 Task: Find a guest house in Ceres, South Africa, for 2 adults from 1st to 9th July, with a price range of ₹8000 to ₹15000, 1 bedroom, 1 bed, 1 bathroom, a washing machine, self check-in, and English-speaking host.
Action: Mouse pressed left at (425, 101)
Screenshot: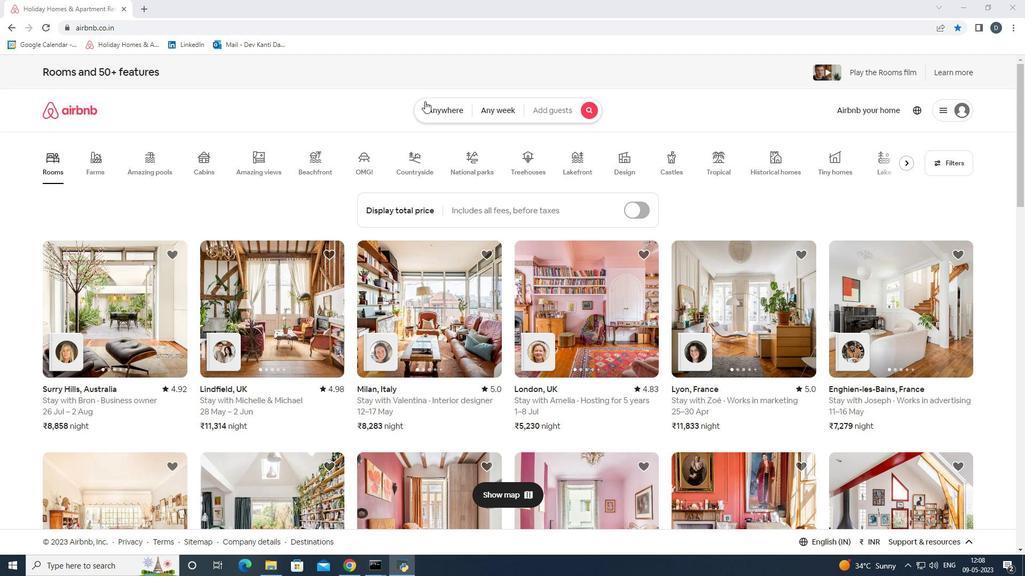 
Action: Mouse moved to (376, 153)
Screenshot: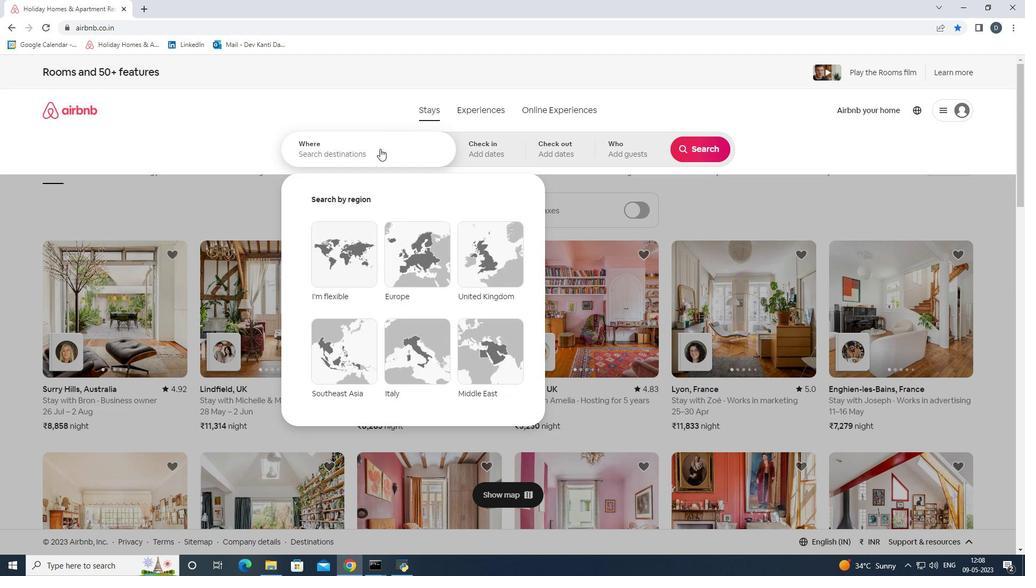 
Action: Mouse pressed left at (376, 153)
Screenshot: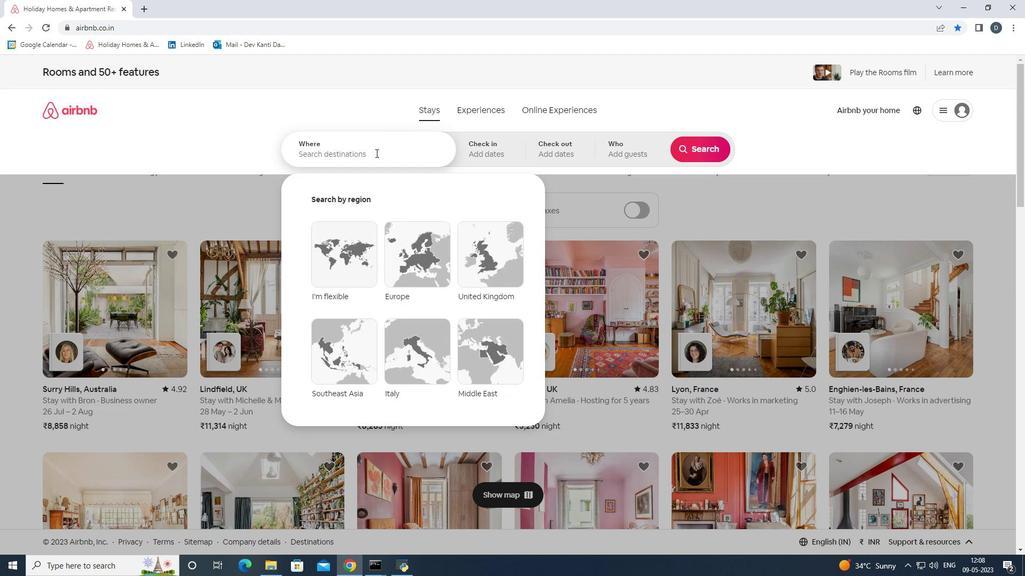 
Action: Key pressed <Key.shift><Key.shift><Key.shift><Key.shift><Key.shift>Ceres,<Key.space><Key.shift><Key.shift><Key.shift><Key.shift><Key.shift><Key.shift><Key.shift>South<Key.space><Key.shift><Key.shift><Key.shift><Key.shift><Key.shift><Key.shift><Key.shift><Key.shift>Africa<Key.enter>
Screenshot: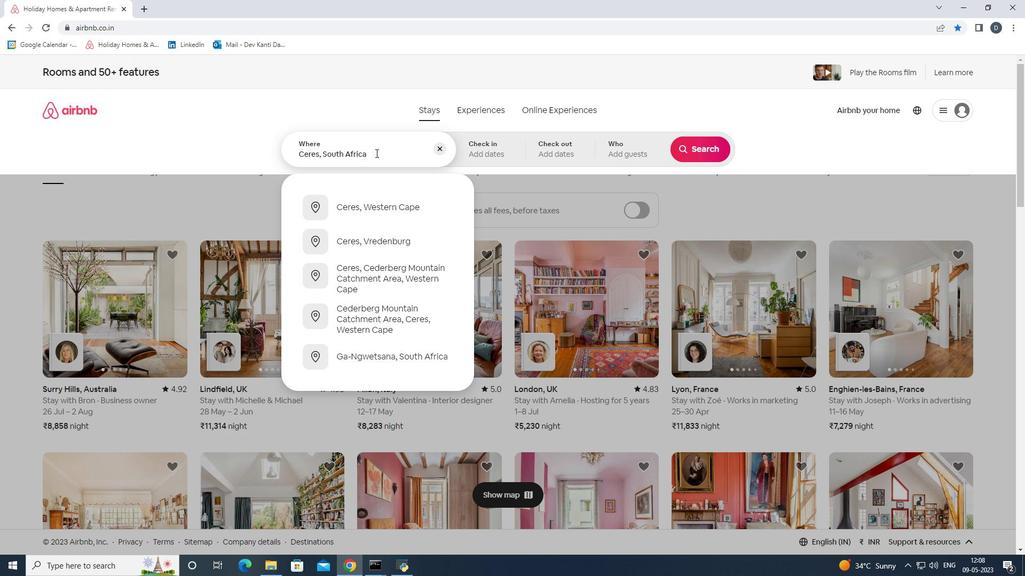 
Action: Mouse moved to (695, 235)
Screenshot: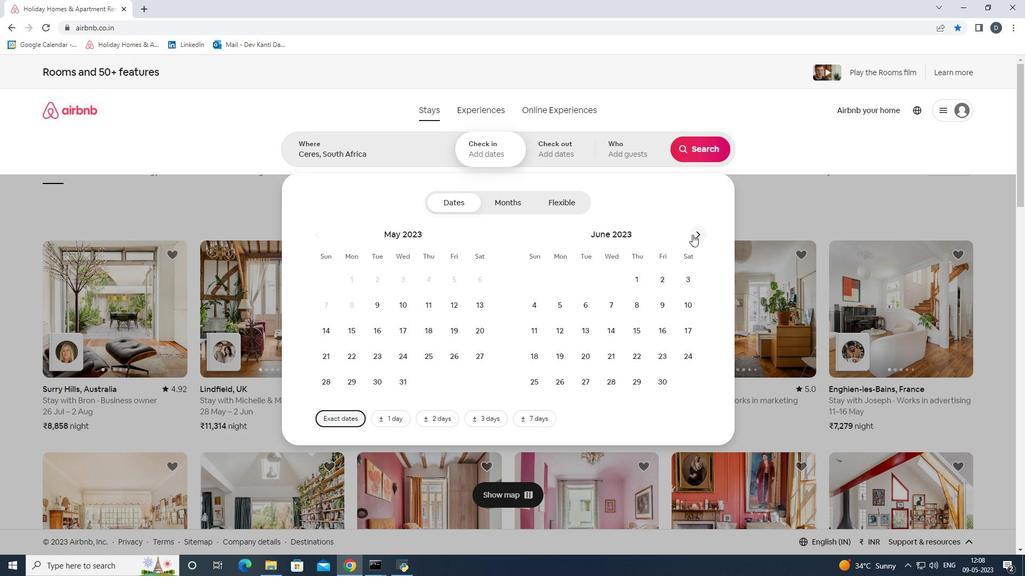 
Action: Mouse pressed left at (695, 235)
Screenshot: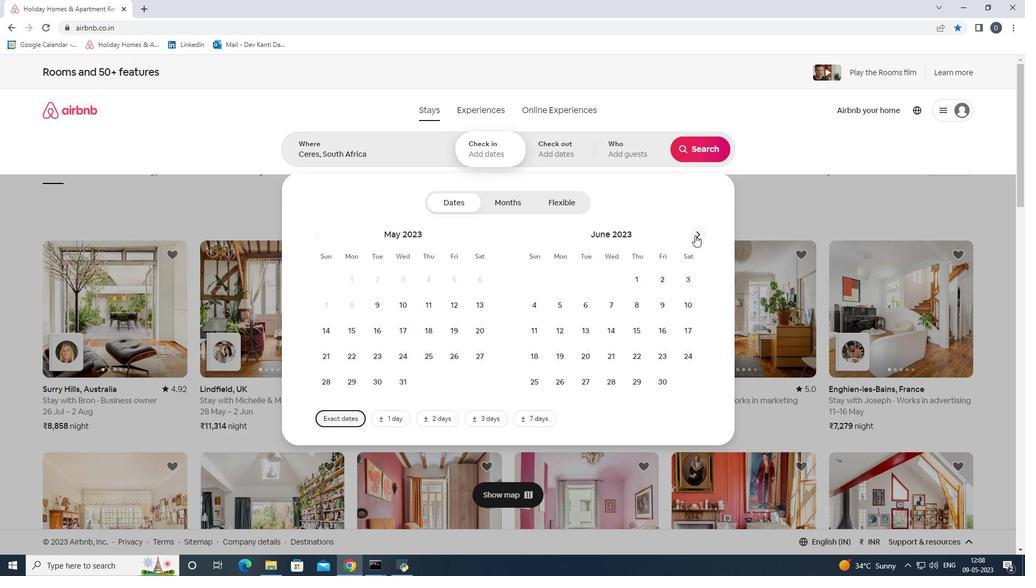 
Action: Mouse moved to (684, 278)
Screenshot: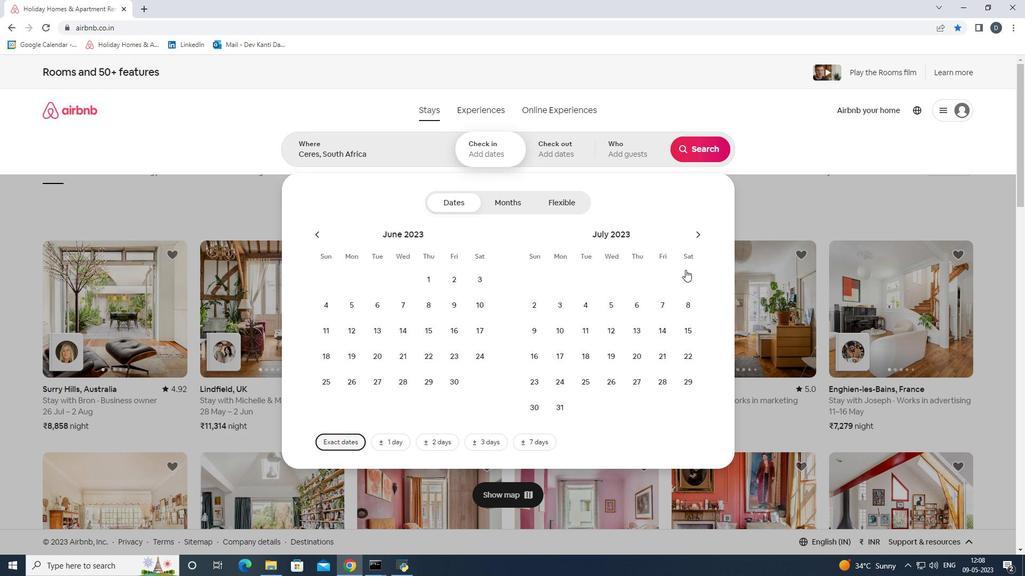 
Action: Mouse pressed left at (684, 278)
Screenshot: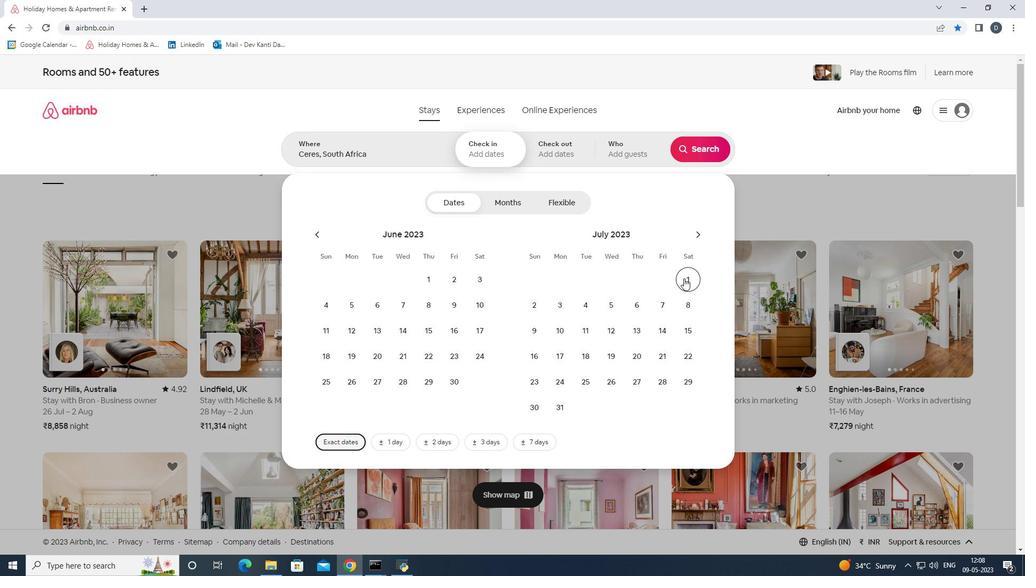 
Action: Mouse moved to (530, 325)
Screenshot: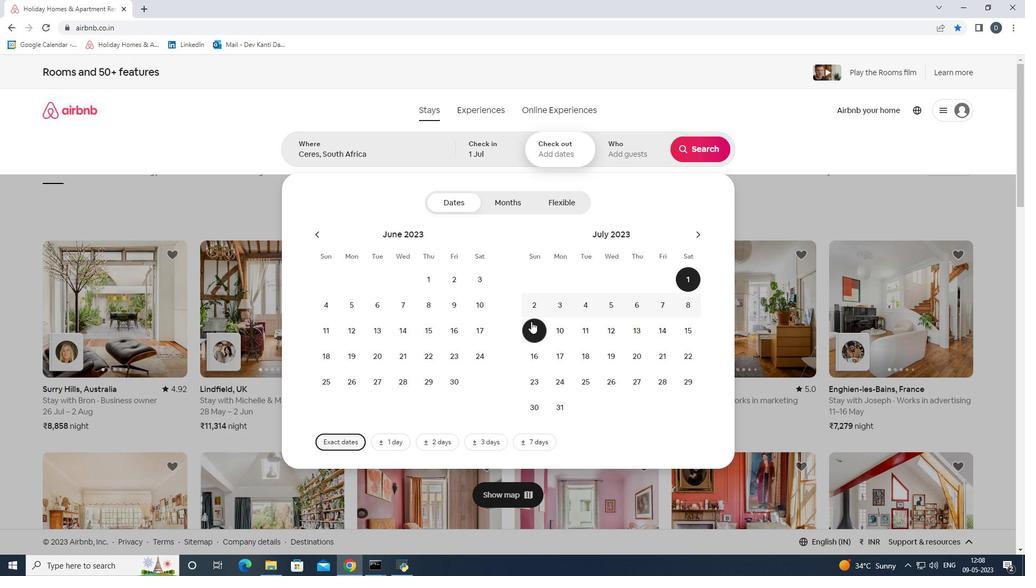 
Action: Mouse pressed left at (530, 325)
Screenshot: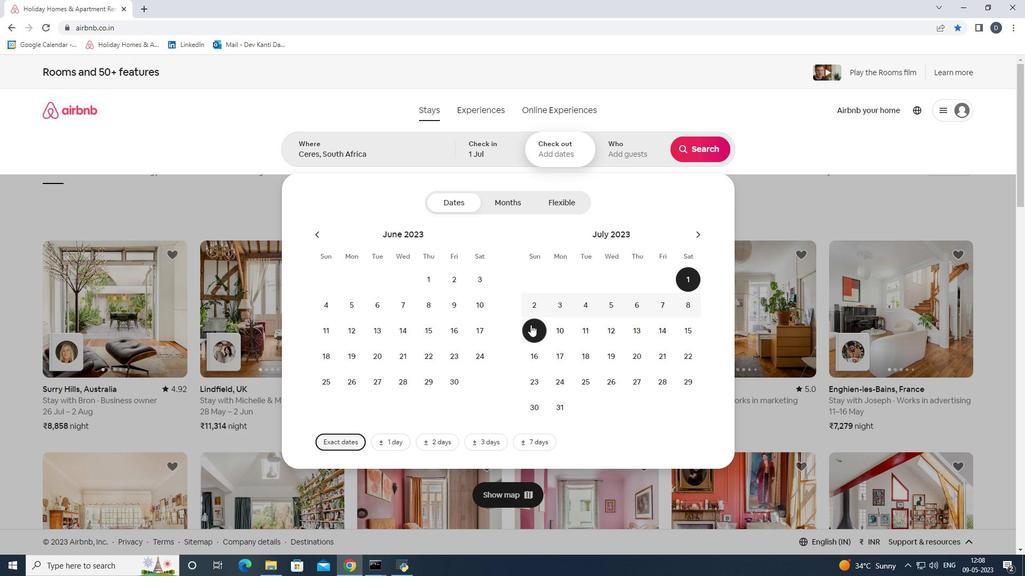 
Action: Mouse moved to (618, 160)
Screenshot: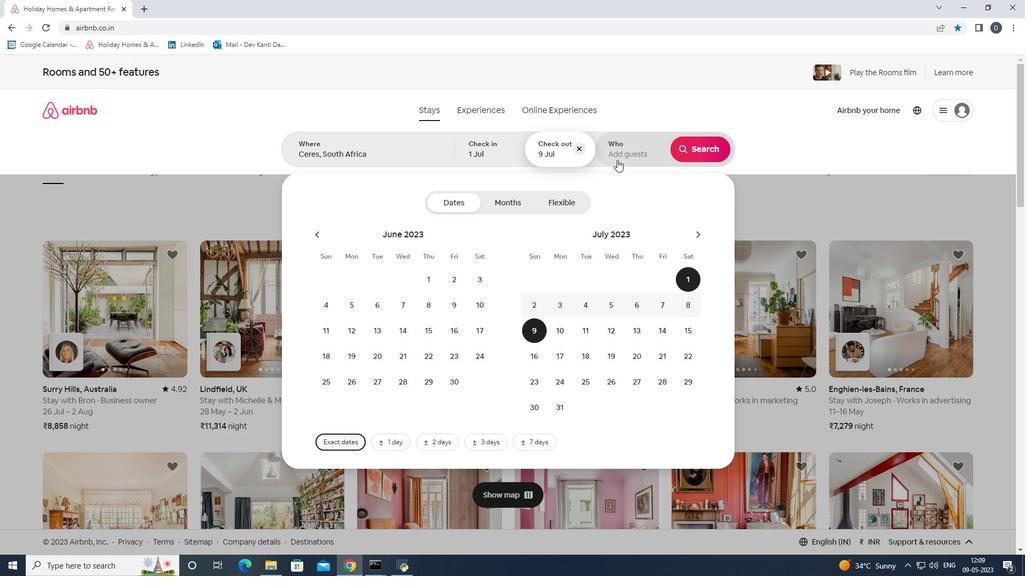 
Action: Mouse pressed left at (618, 160)
Screenshot: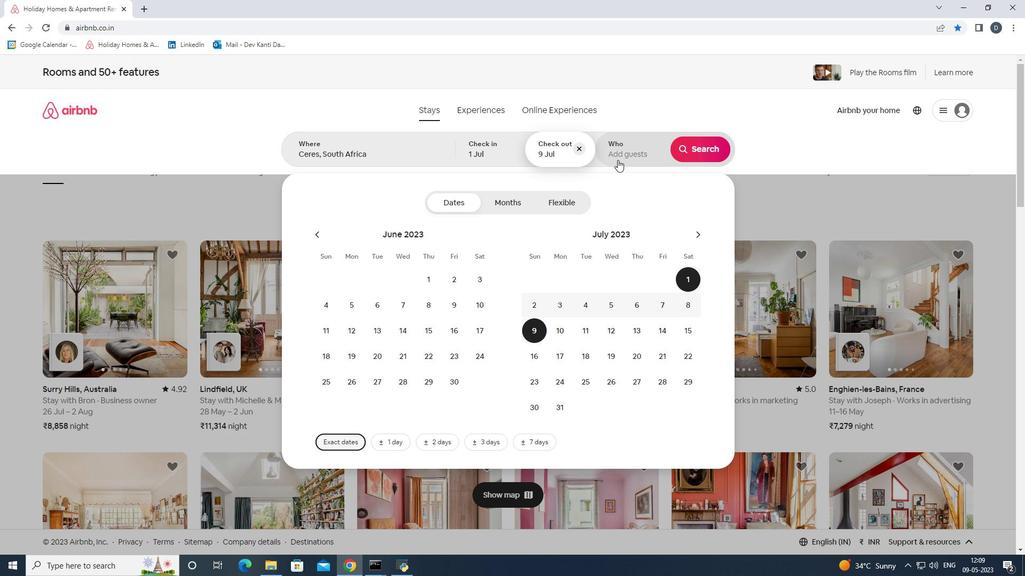 
Action: Mouse moved to (697, 206)
Screenshot: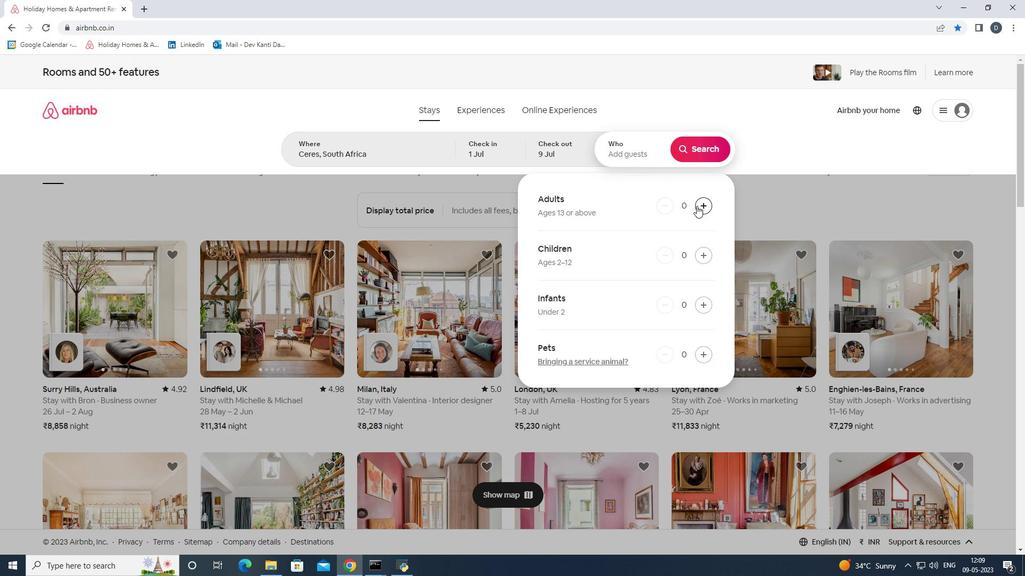 
Action: Mouse pressed left at (697, 206)
Screenshot: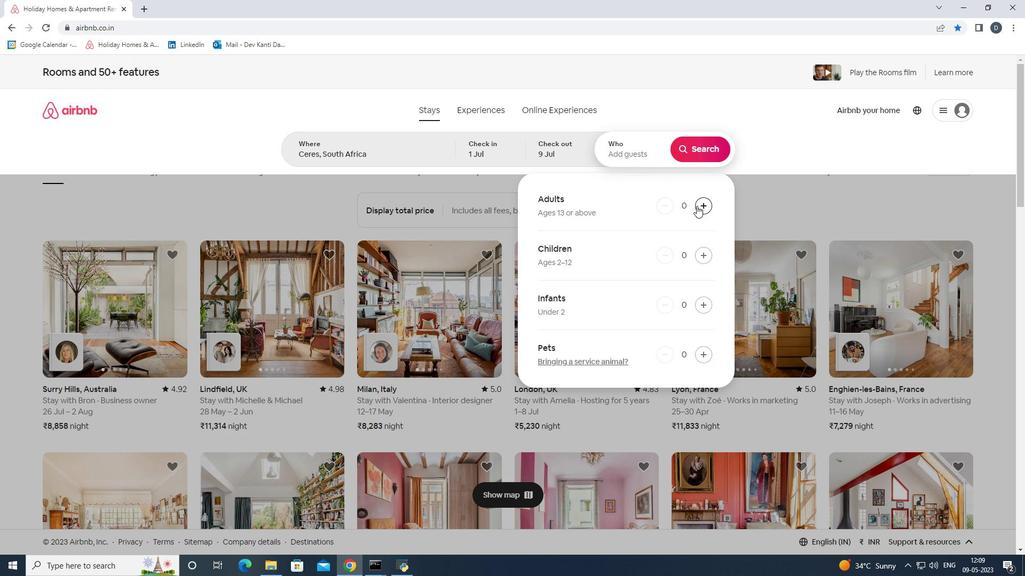 
Action: Mouse pressed left at (697, 206)
Screenshot: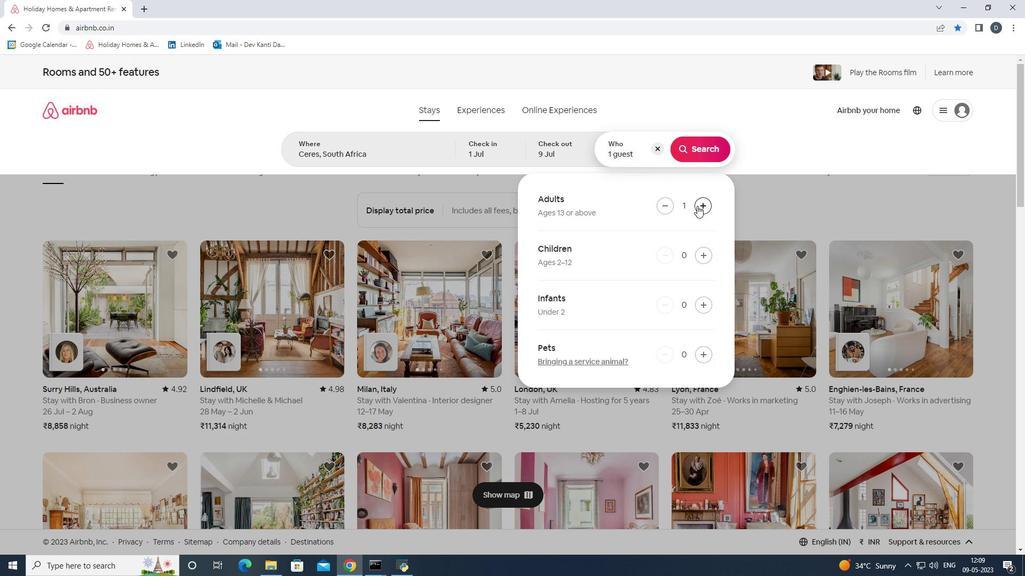 
Action: Mouse moved to (704, 162)
Screenshot: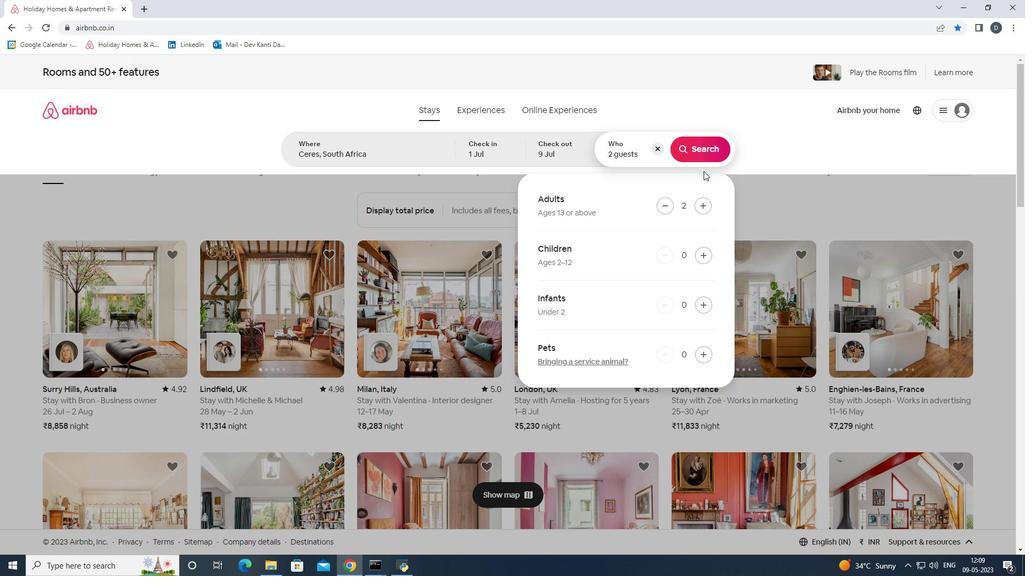 
Action: Mouse pressed left at (704, 162)
Screenshot: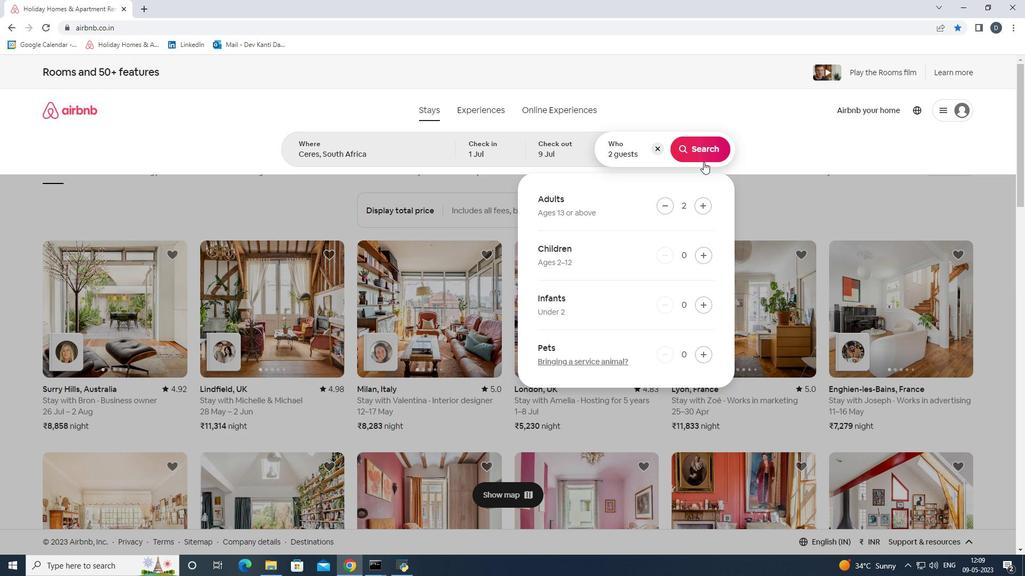 
Action: Mouse moved to (707, 151)
Screenshot: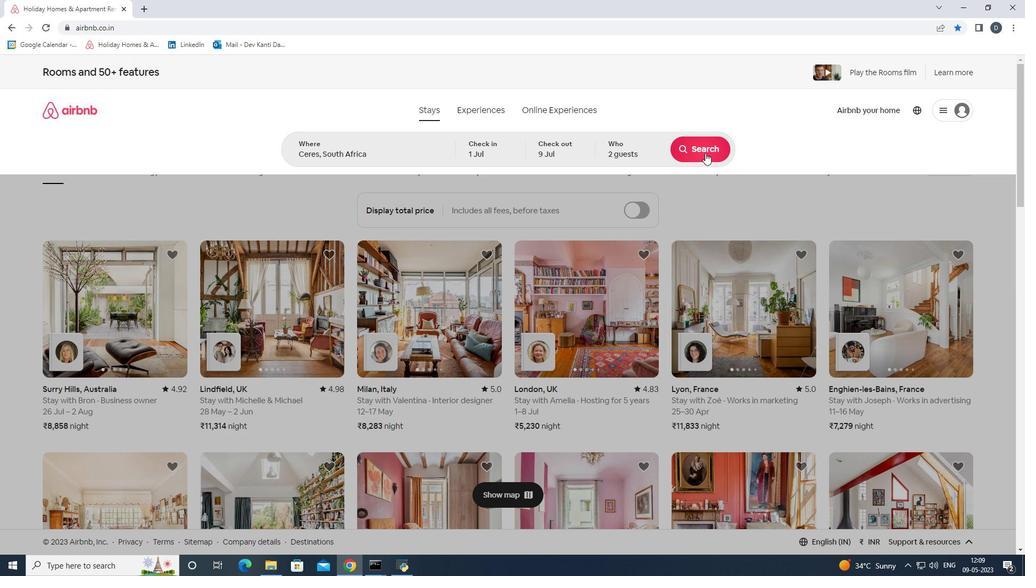 
Action: Mouse pressed left at (707, 151)
Screenshot: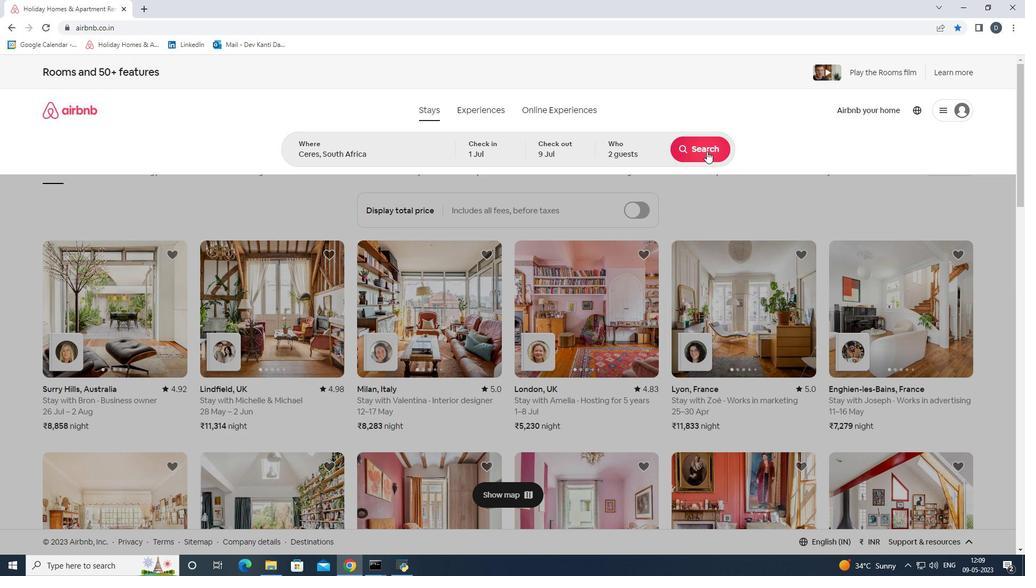 
Action: Mouse moved to (983, 122)
Screenshot: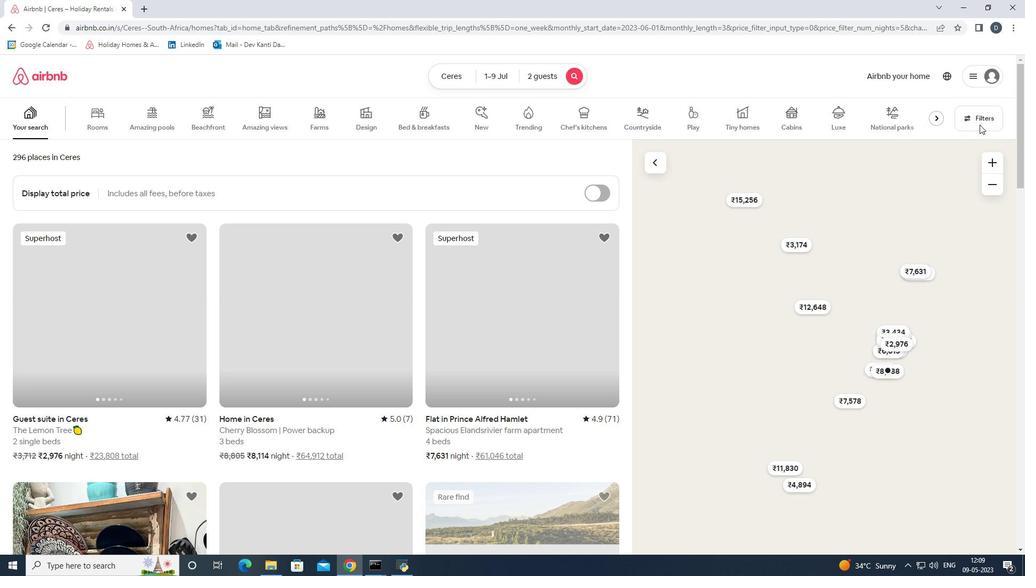 
Action: Mouse pressed left at (983, 122)
Screenshot: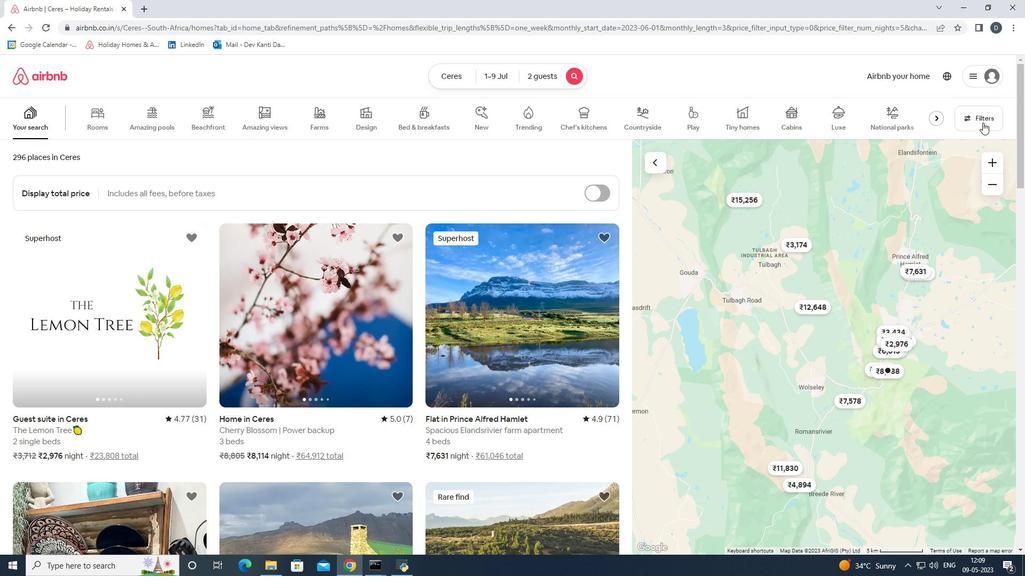 
Action: Mouse moved to (448, 376)
Screenshot: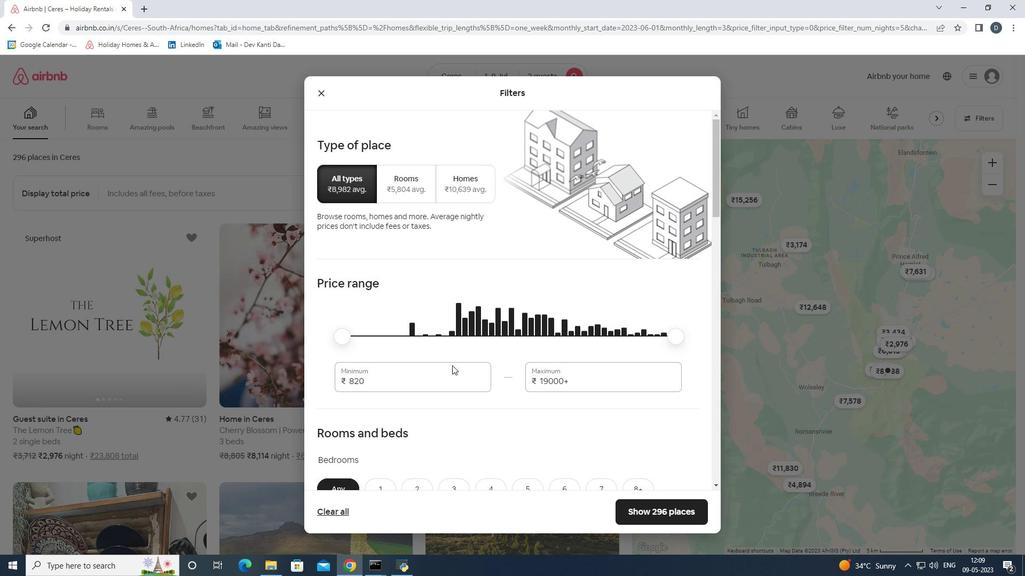 
Action: Mouse pressed left at (448, 376)
Screenshot: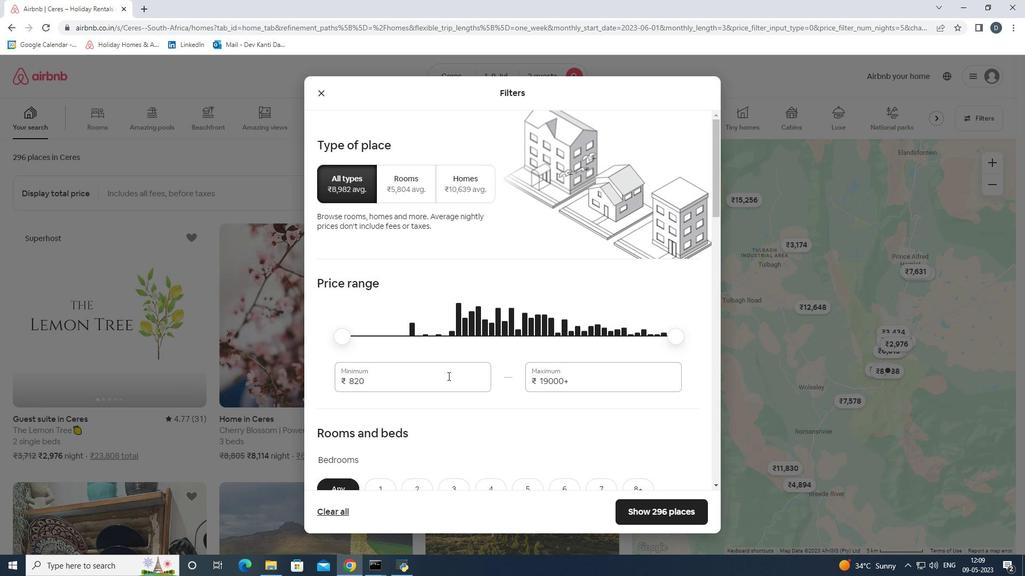 
Action: Mouse pressed left at (448, 376)
Screenshot: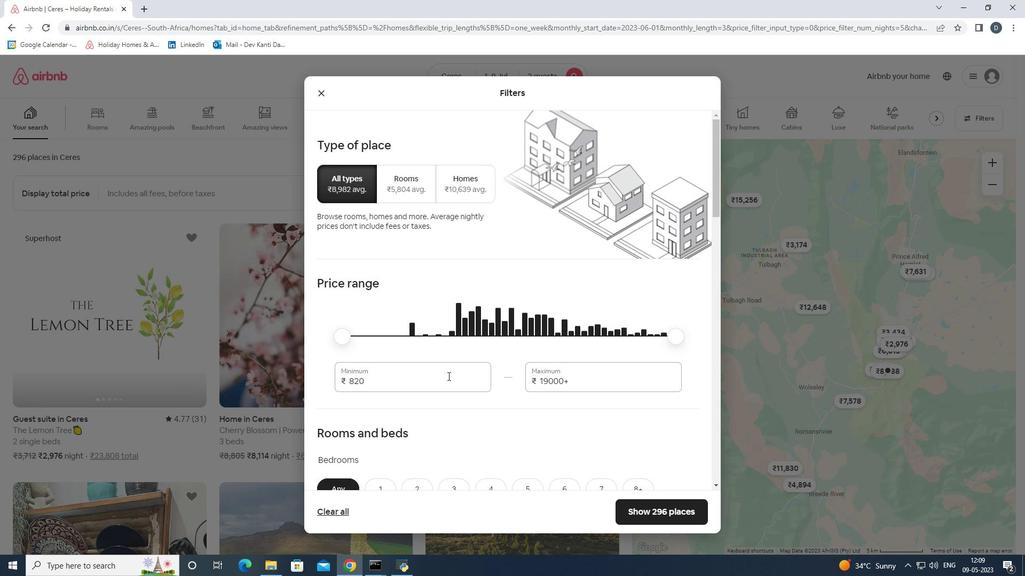 
Action: Mouse moved to (448, 376)
Screenshot: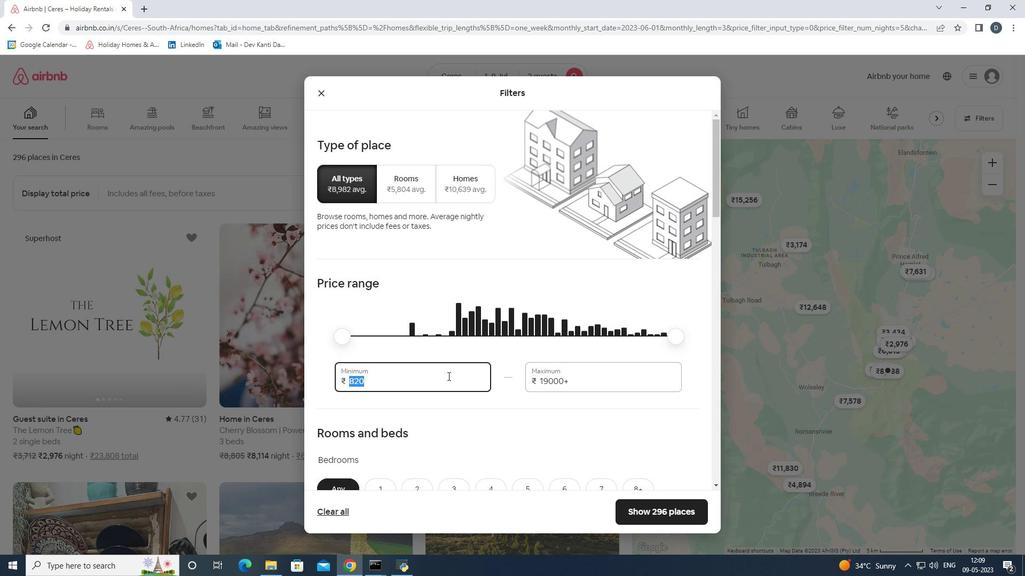 
Action: Key pressed 8000<Key.tab>15000
Screenshot: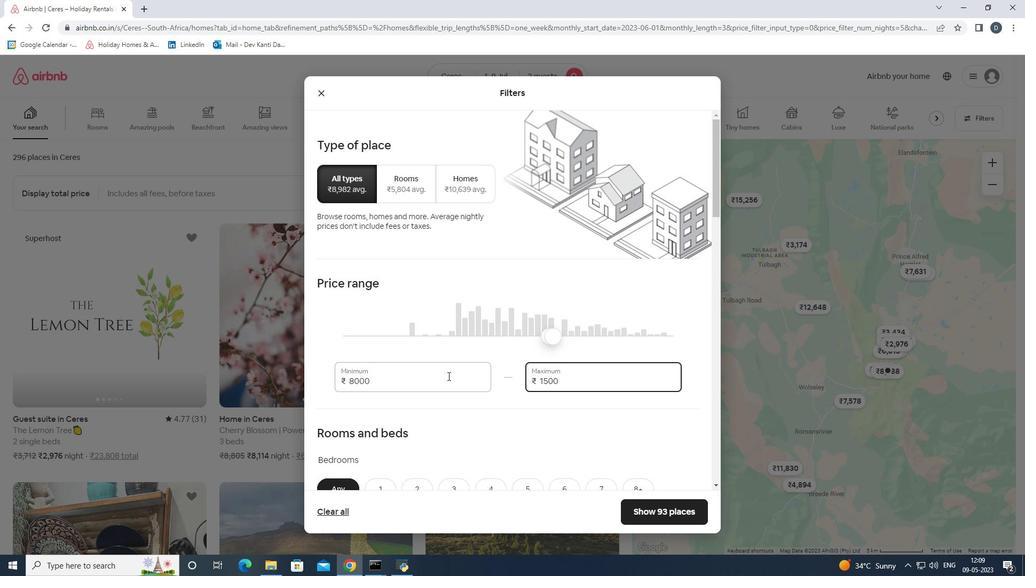 
Action: Mouse moved to (435, 375)
Screenshot: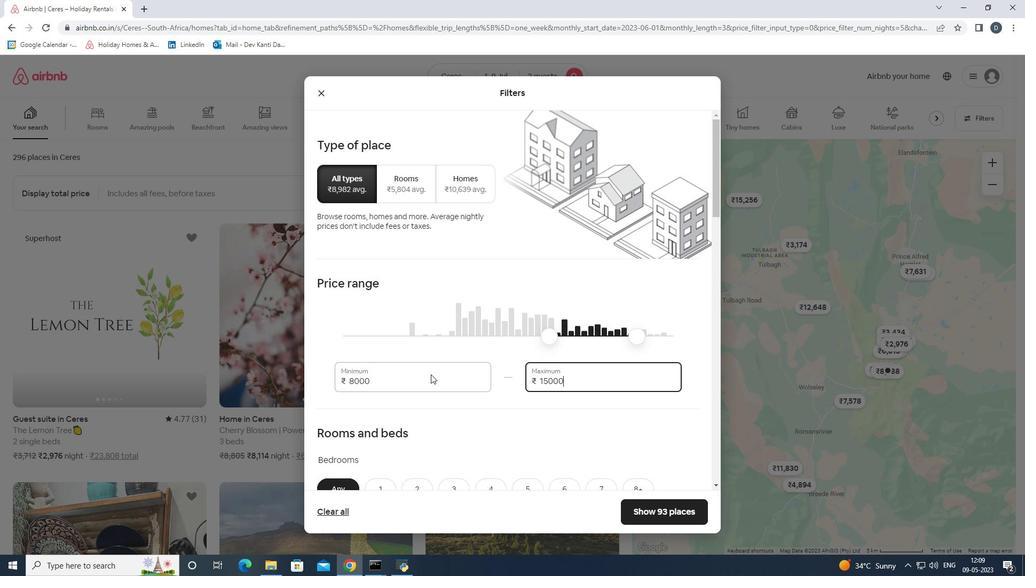 
Action: Mouse scrolled (435, 375) with delta (0, 0)
Screenshot: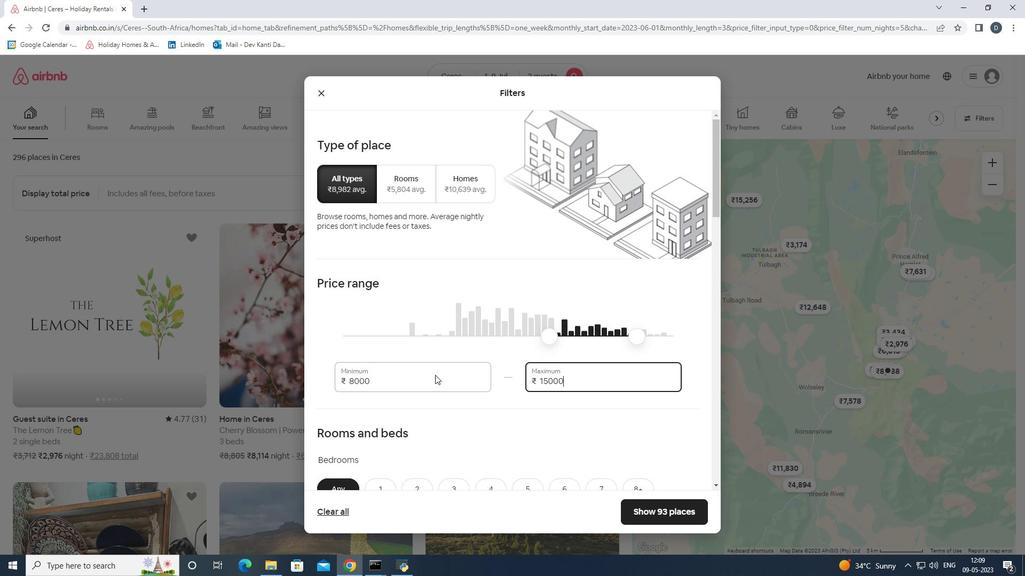 
Action: Mouse scrolled (435, 375) with delta (0, 0)
Screenshot: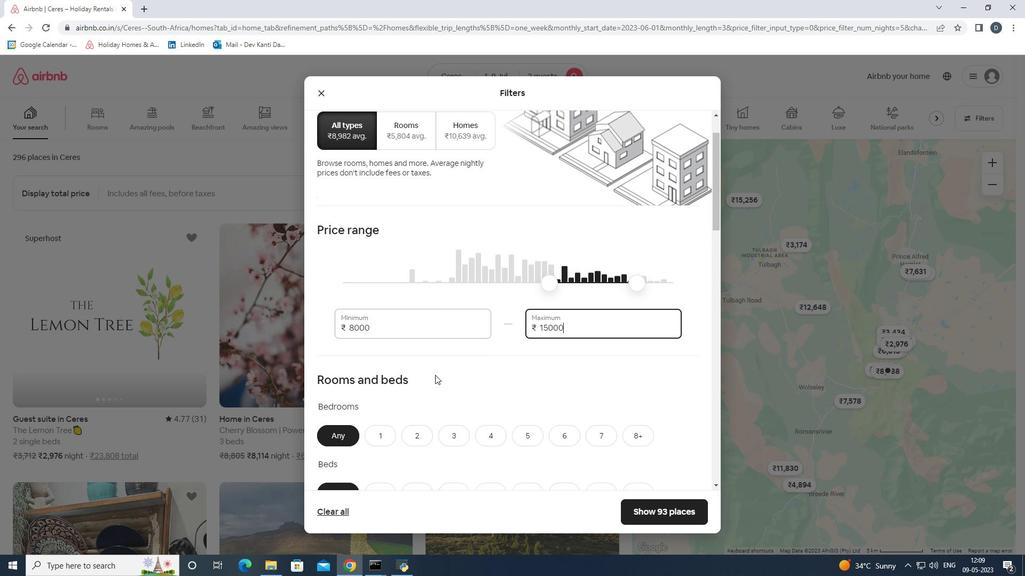 
Action: Mouse scrolled (435, 375) with delta (0, 0)
Screenshot: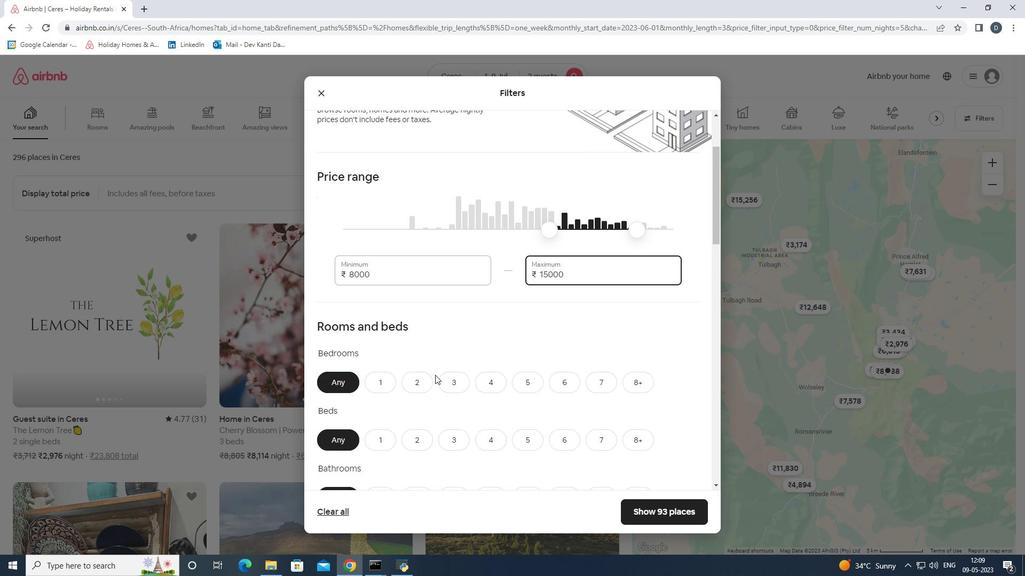 
Action: Mouse scrolled (435, 375) with delta (0, 0)
Screenshot: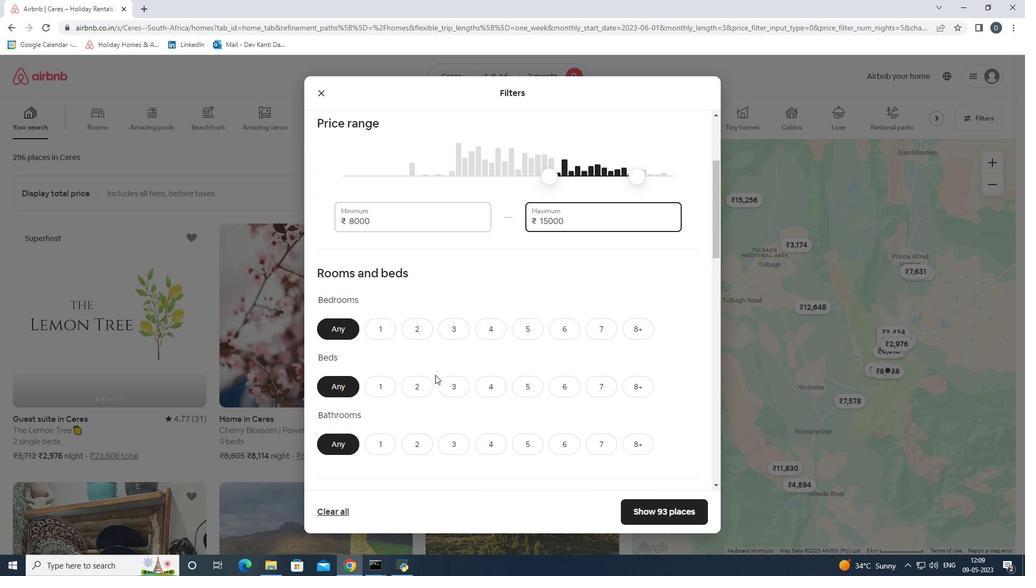 
Action: Mouse moved to (384, 284)
Screenshot: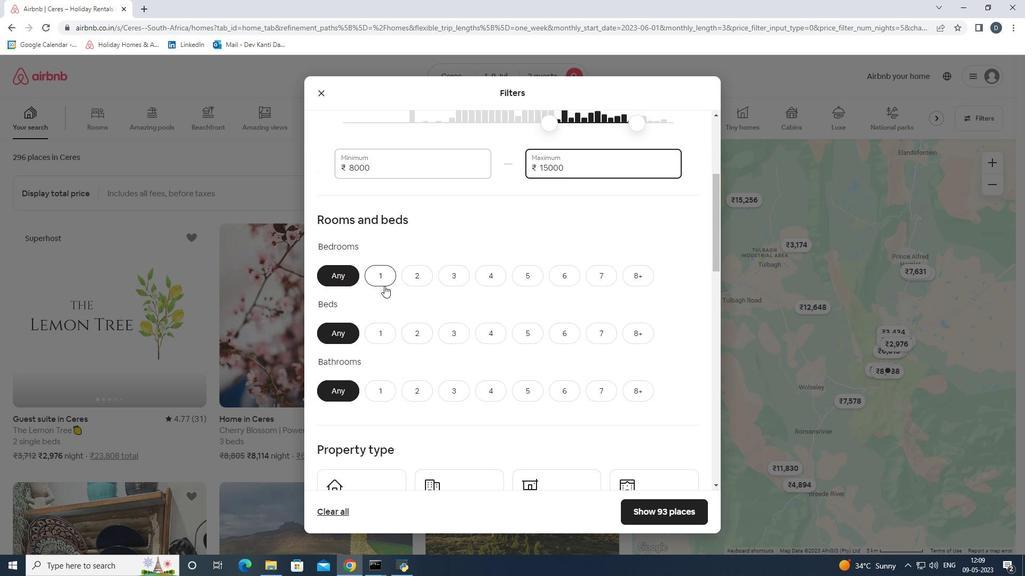 
Action: Mouse pressed left at (384, 284)
Screenshot: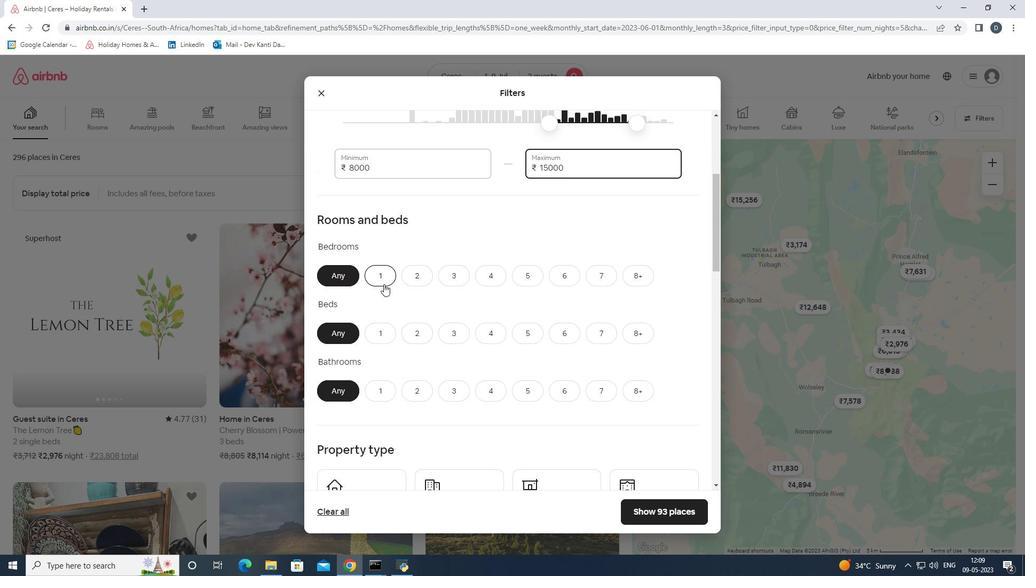 
Action: Mouse moved to (385, 334)
Screenshot: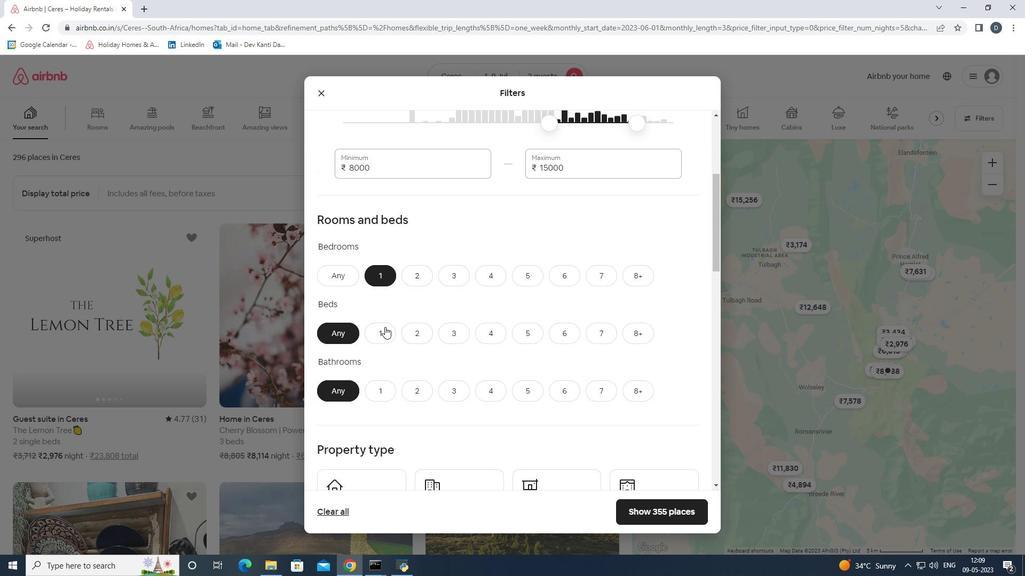 
Action: Mouse pressed left at (385, 334)
Screenshot: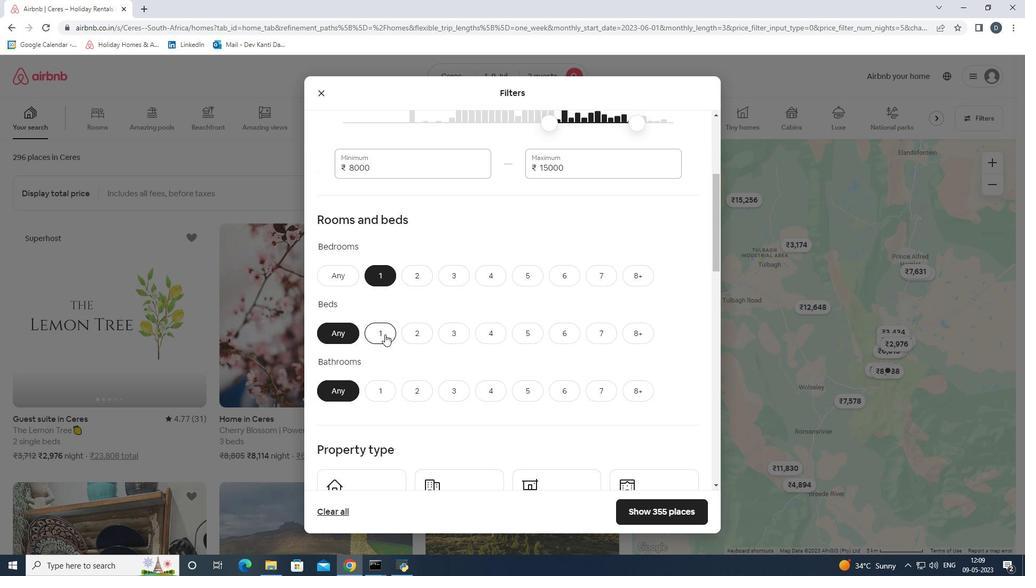 
Action: Mouse moved to (379, 385)
Screenshot: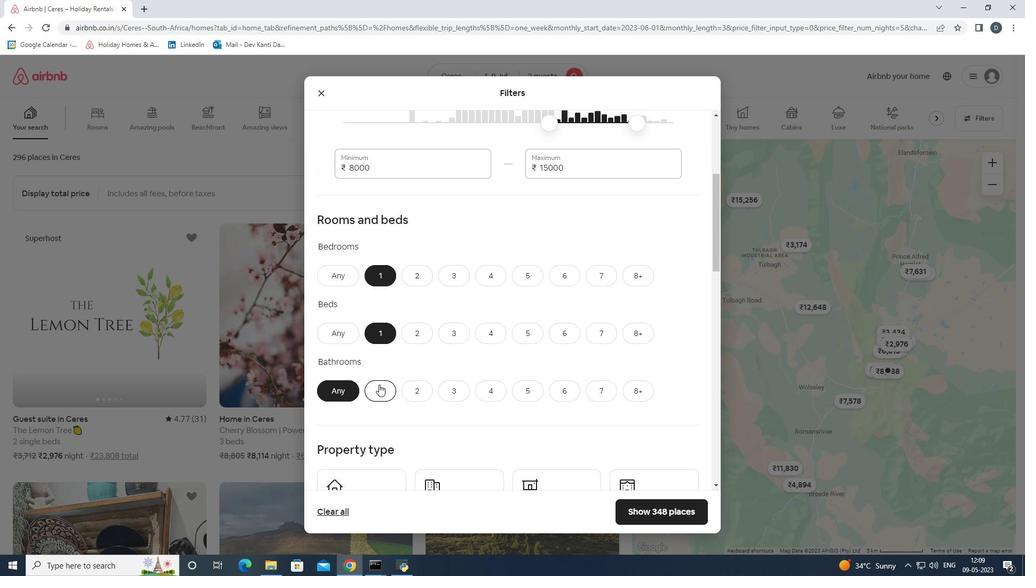 
Action: Mouse pressed left at (379, 385)
Screenshot: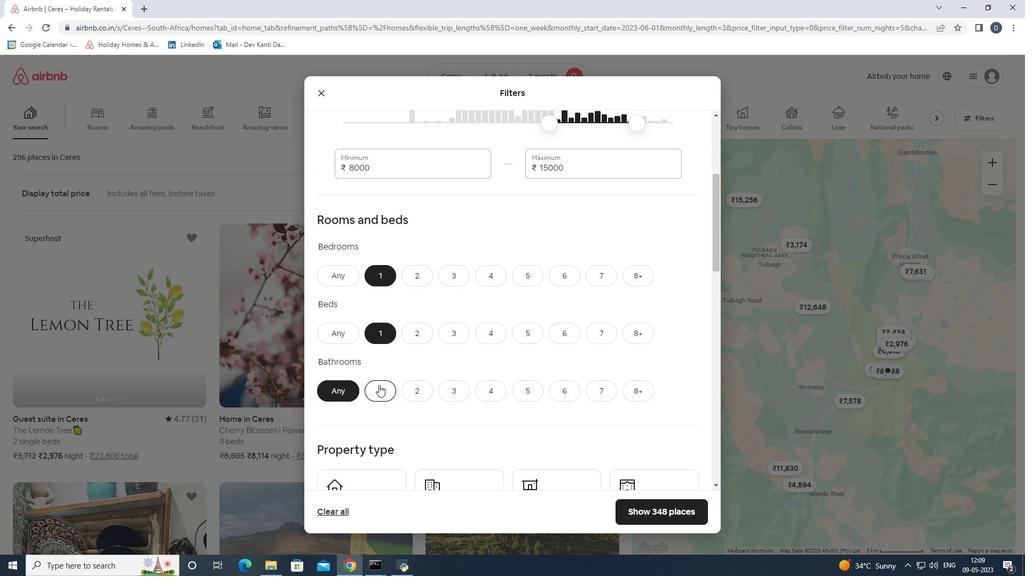 
Action: Mouse scrolled (379, 385) with delta (0, 0)
Screenshot: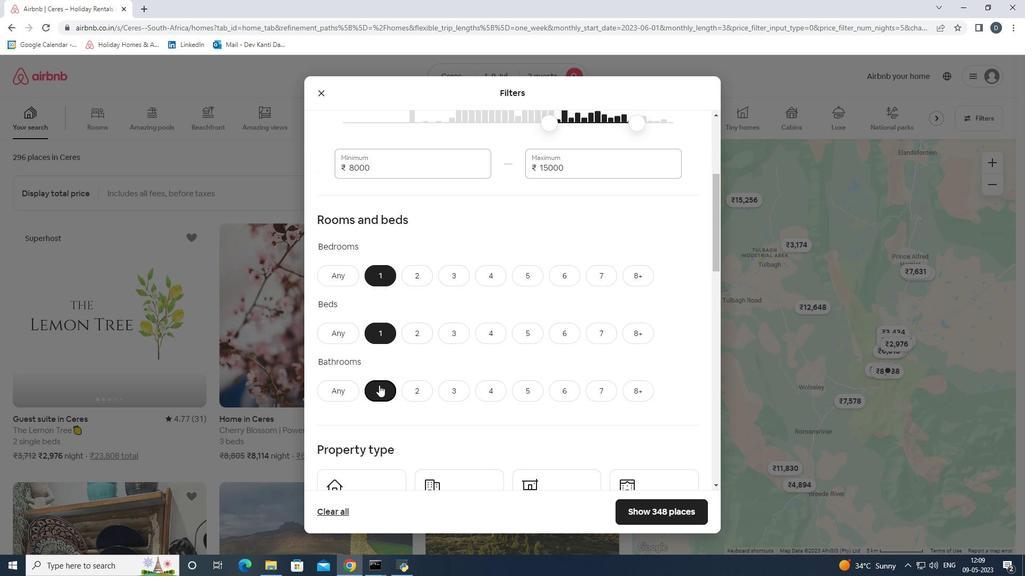 
Action: Mouse scrolled (379, 385) with delta (0, 0)
Screenshot: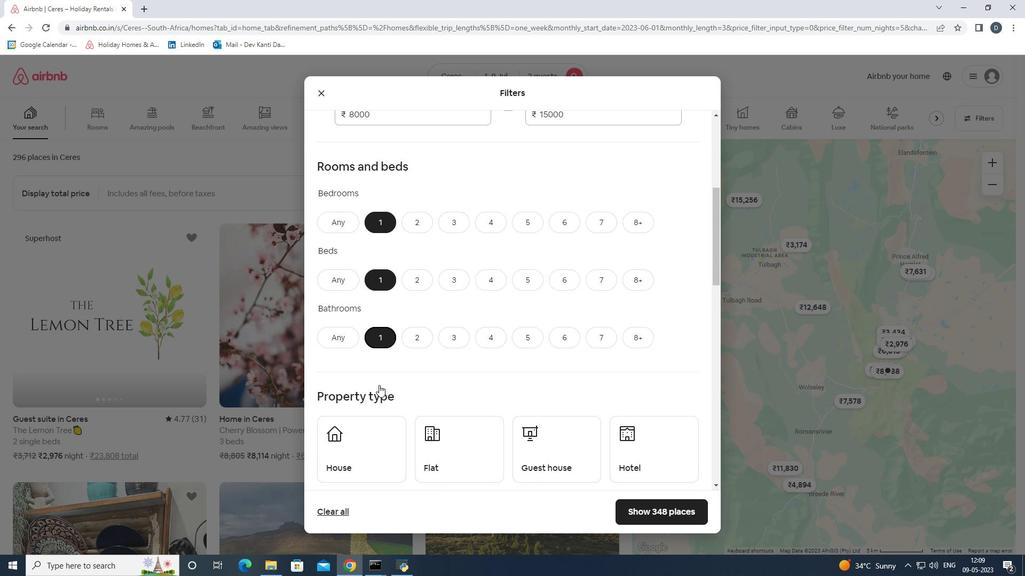 
Action: Mouse moved to (379, 387)
Screenshot: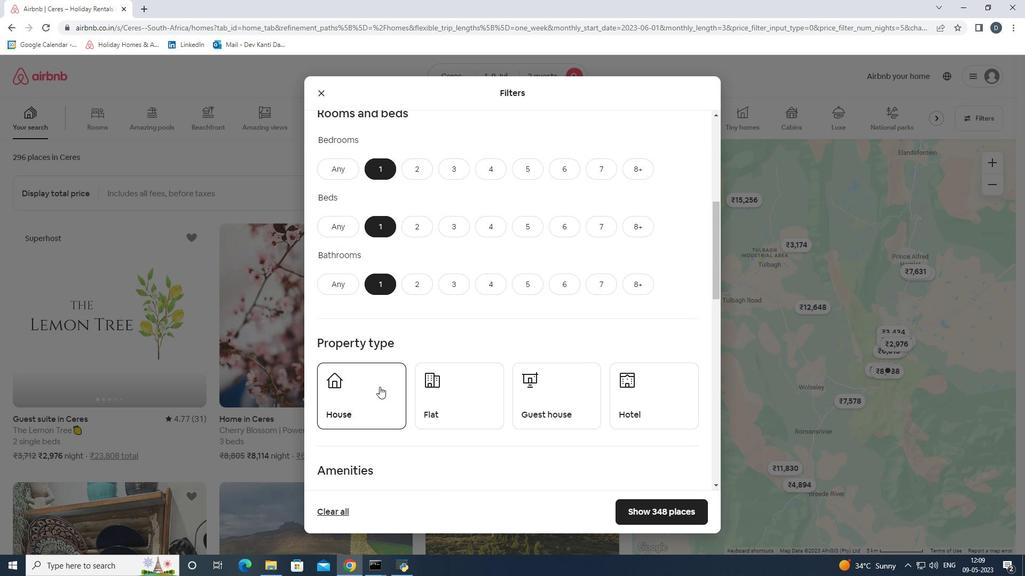 
Action: Mouse pressed left at (379, 387)
Screenshot: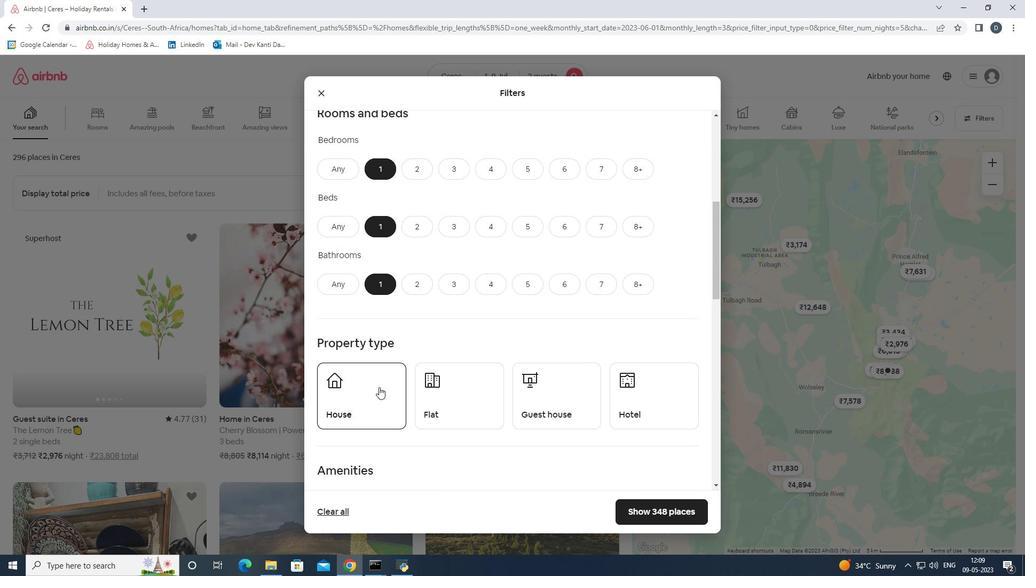 
Action: Mouse moved to (466, 391)
Screenshot: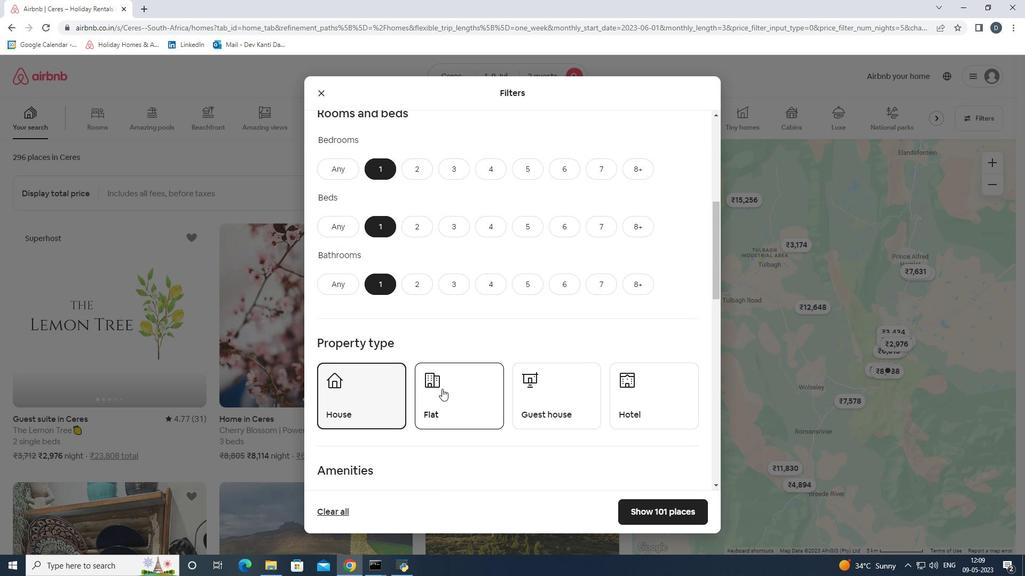 
Action: Mouse pressed left at (466, 391)
Screenshot: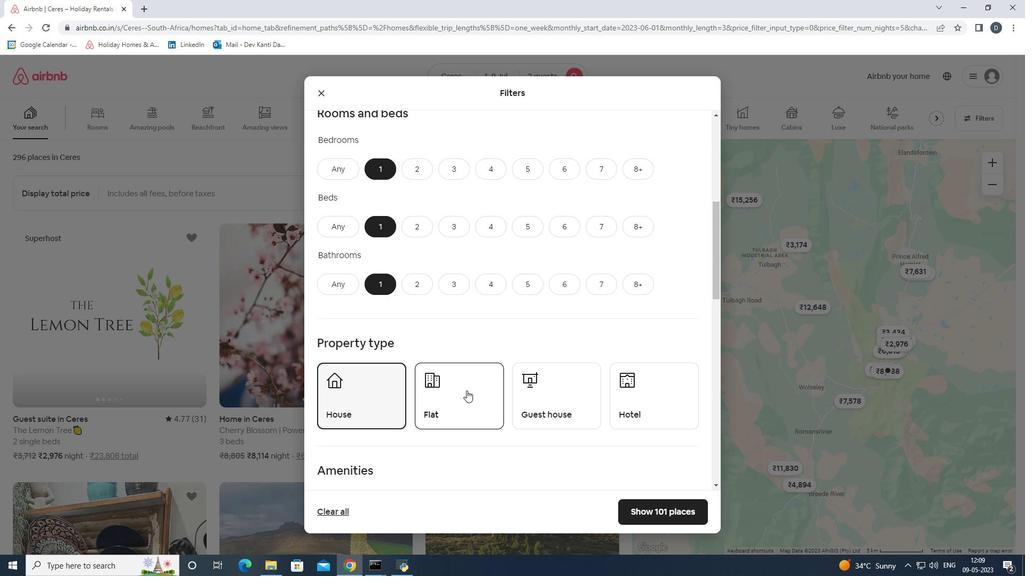 
Action: Mouse moved to (543, 395)
Screenshot: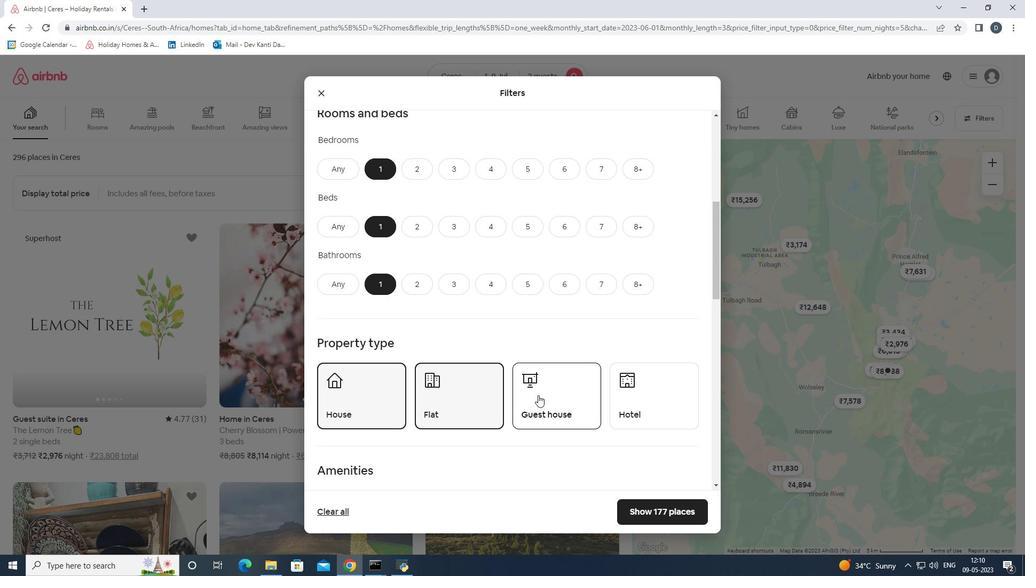 
Action: Mouse pressed left at (543, 395)
Screenshot: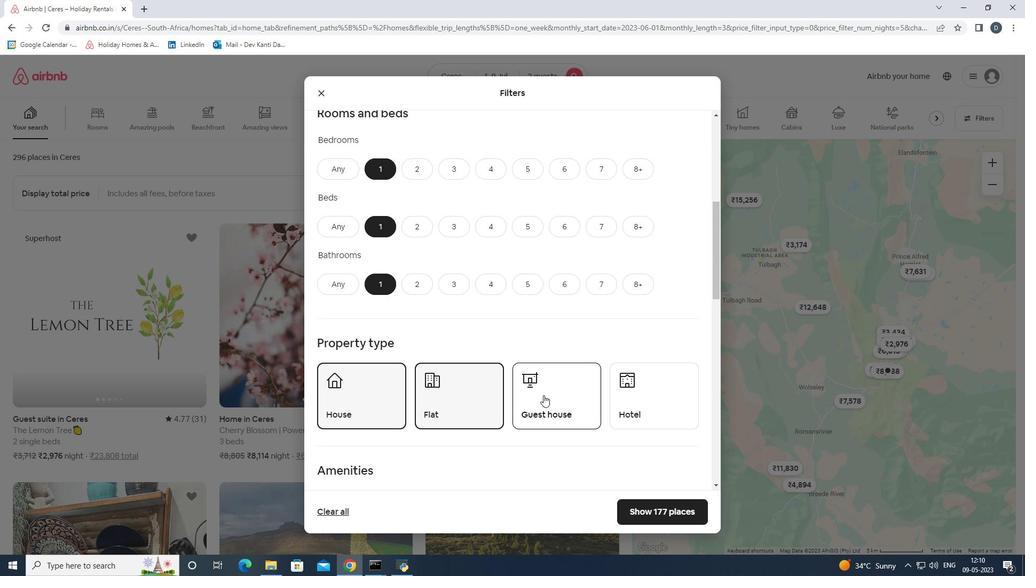 
Action: Mouse scrolled (543, 395) with delta (0, 0)
Screenshot: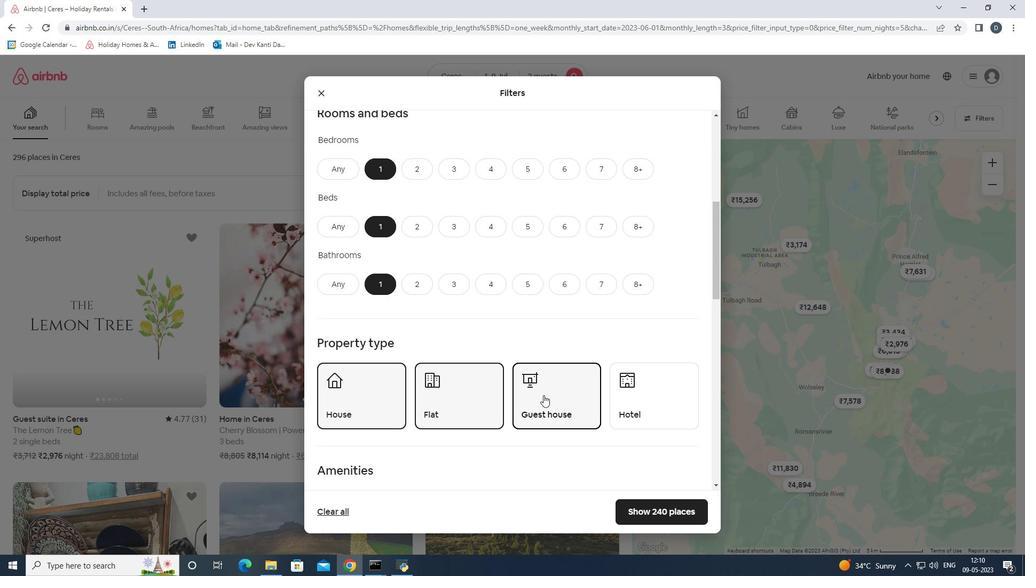 
Action: Mouse scrolled (543, 395) with delta (0, 0)
Screenshot: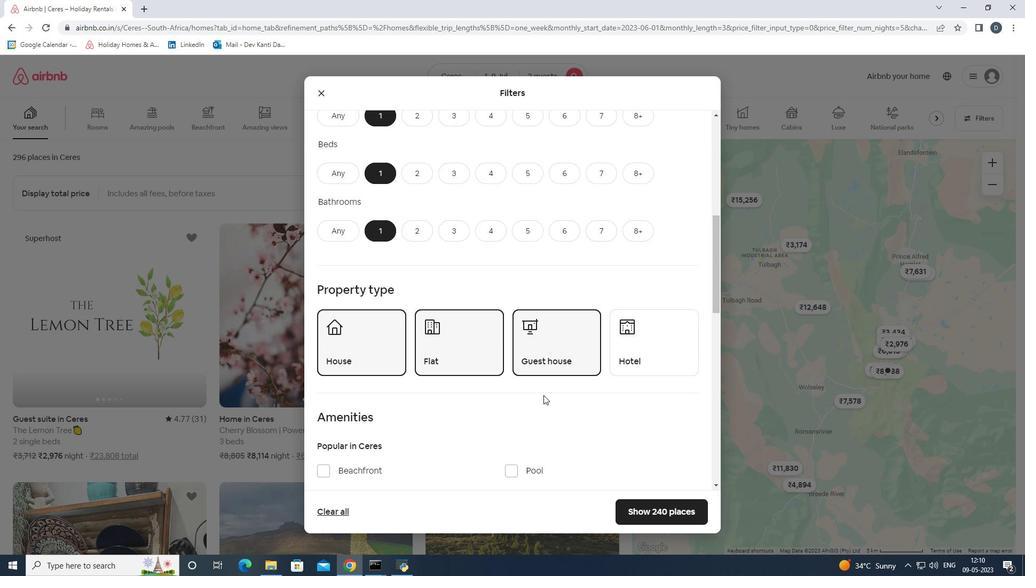 
Action: Mouse moved to (527, 378)
Screenshot: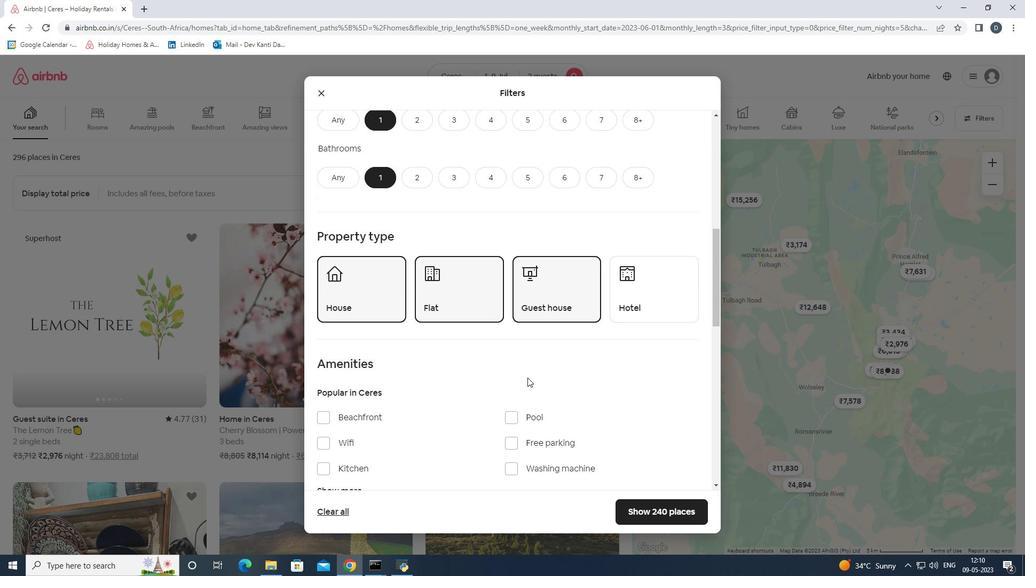 
Action: Mouse scrolled (527, 378) with delta (0, 0)
Screenshot: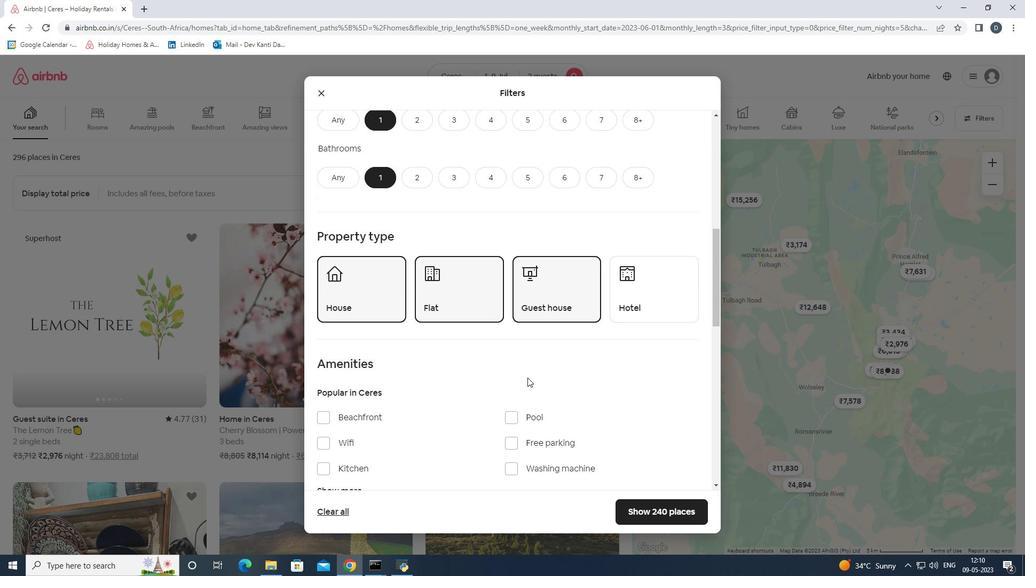 
Action: Mouse moved to (528, 381)
Screenshot: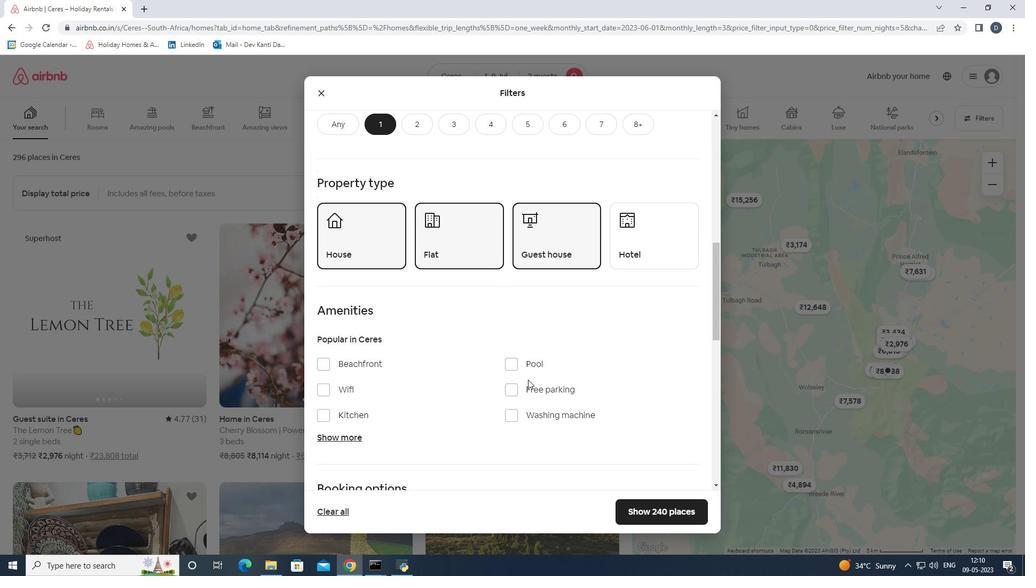 
Action: Mouse scrolled (528, 380) with delta (0, 0)
Screenshot: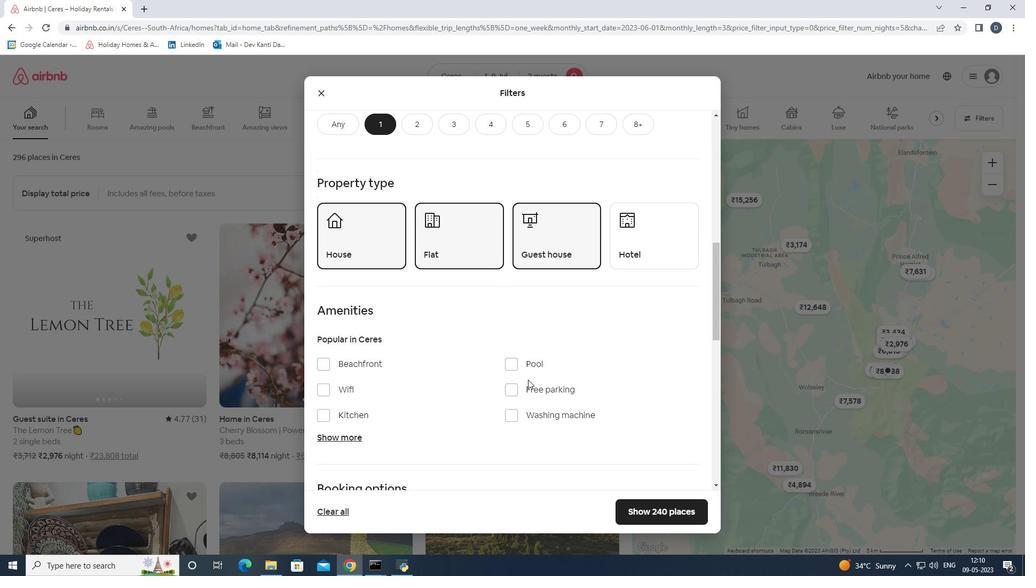 
Action: Mouse moved to (520, 361)
Screenshot: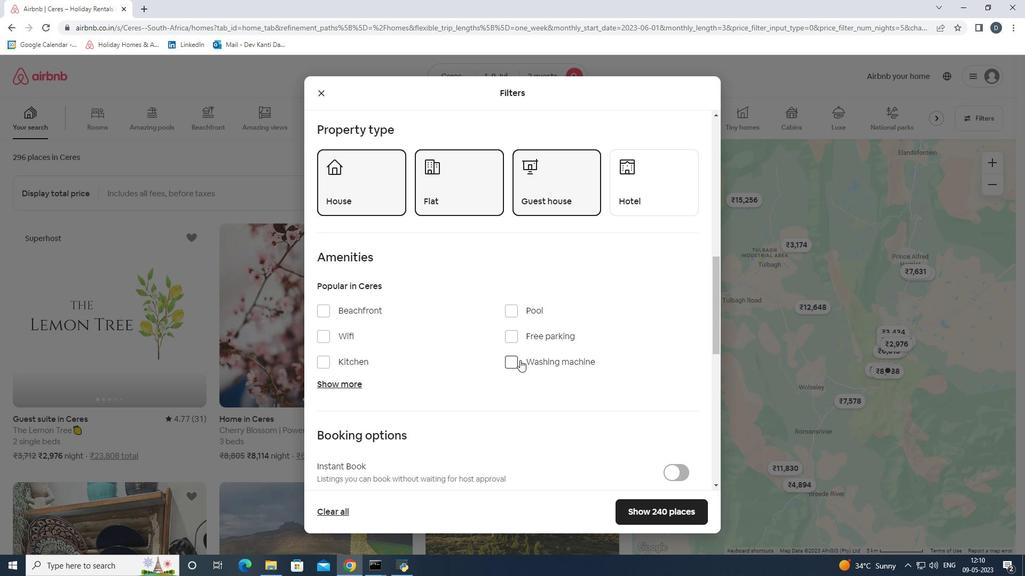 
Action: Mouse pressed left at (520, 361)
Screenshot: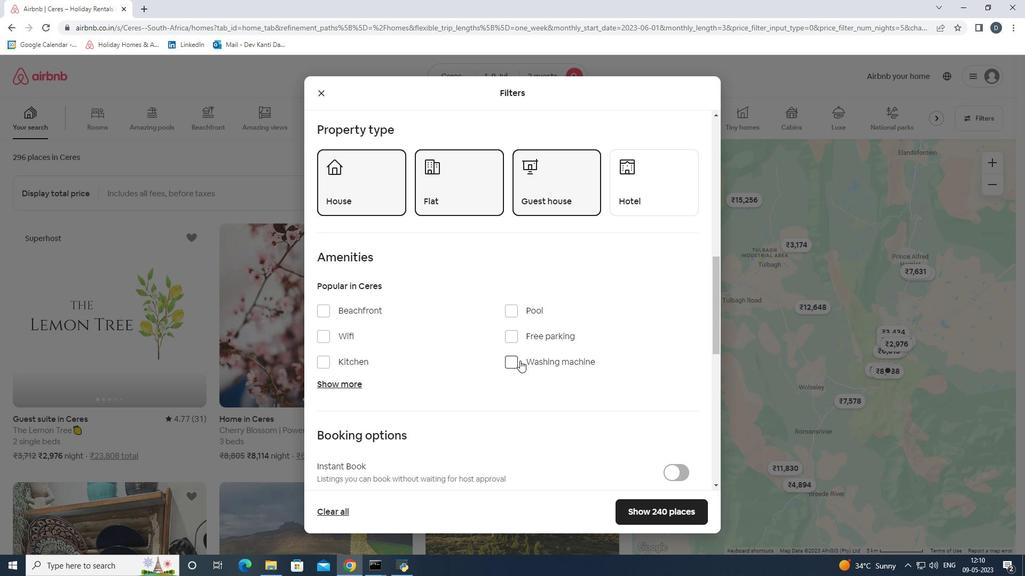 
Action: Mouse scrolled (520, 360) with delta (0, 0)
Screenshot: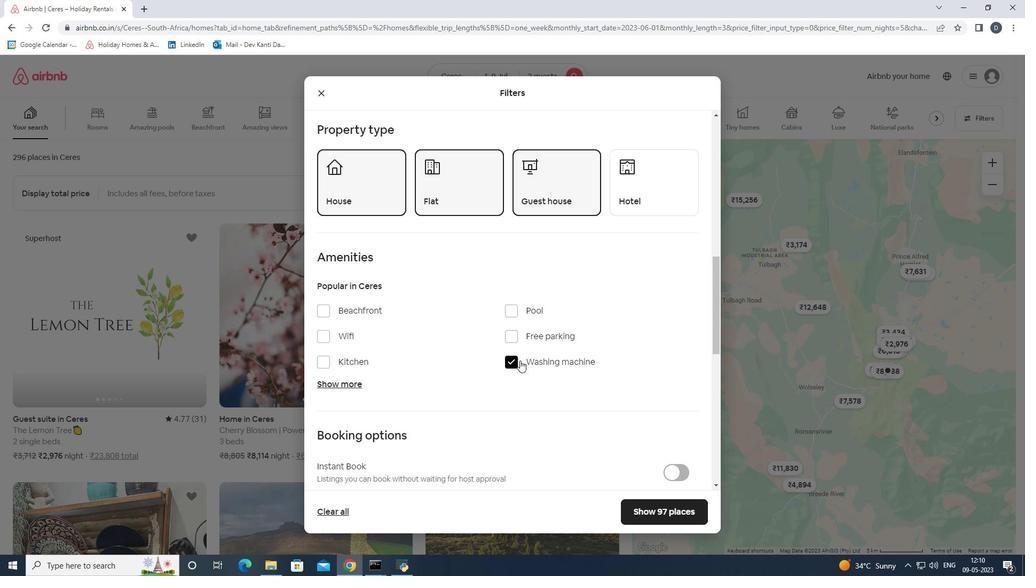 
Action: Mouse moved to (600, 355)
Screenshot: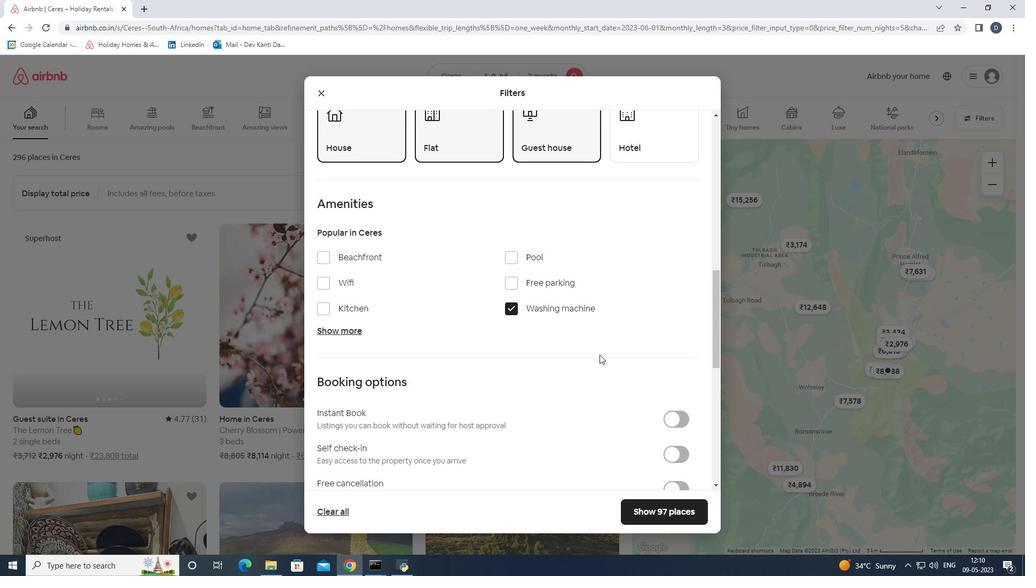 
Action: Mouse scrolled (600, 354) with delta (0, 0)
Screenshot: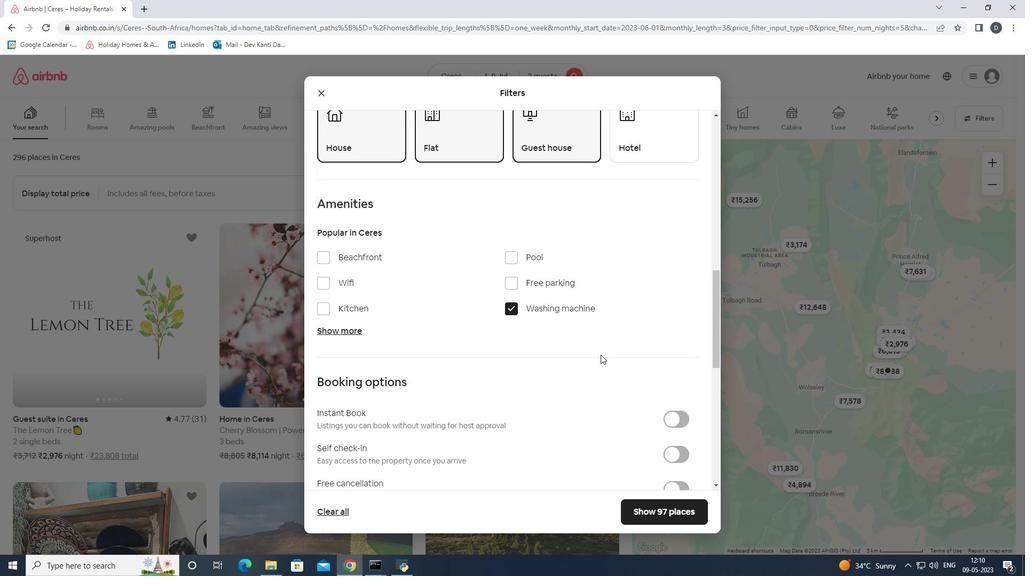 
Action: Mouse moved to (677, 397)
Screenshot: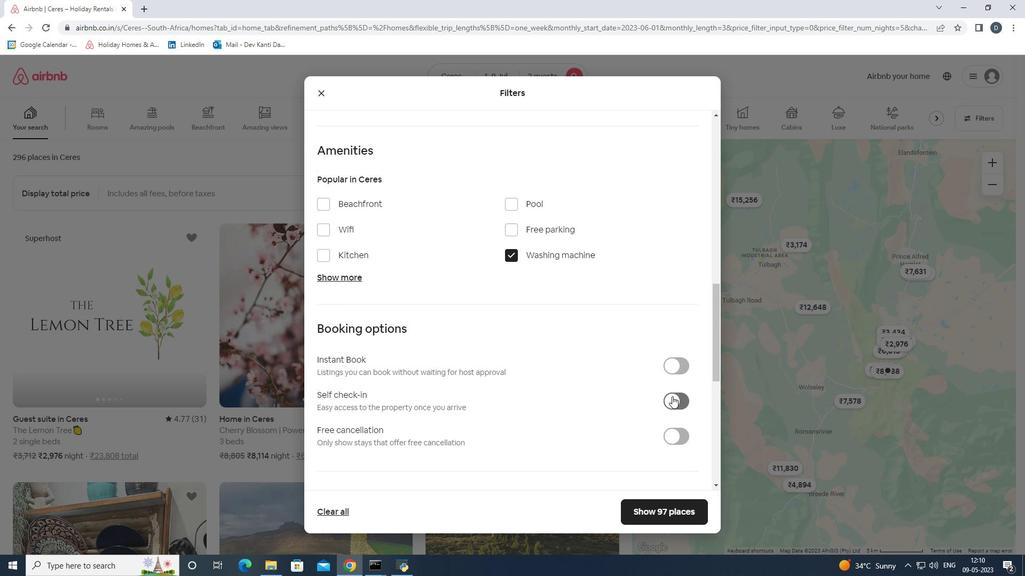 
Action: Mouse pressed left at (677, 397)
Screenshot: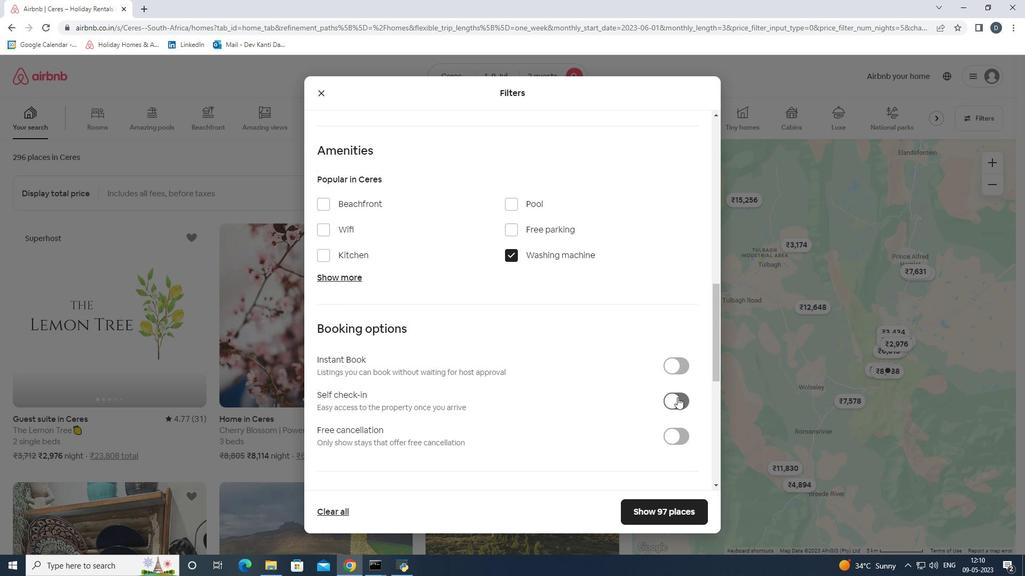 
Action: Mouse scrolled (677, 397) with delta (0, 0)
Screenshot: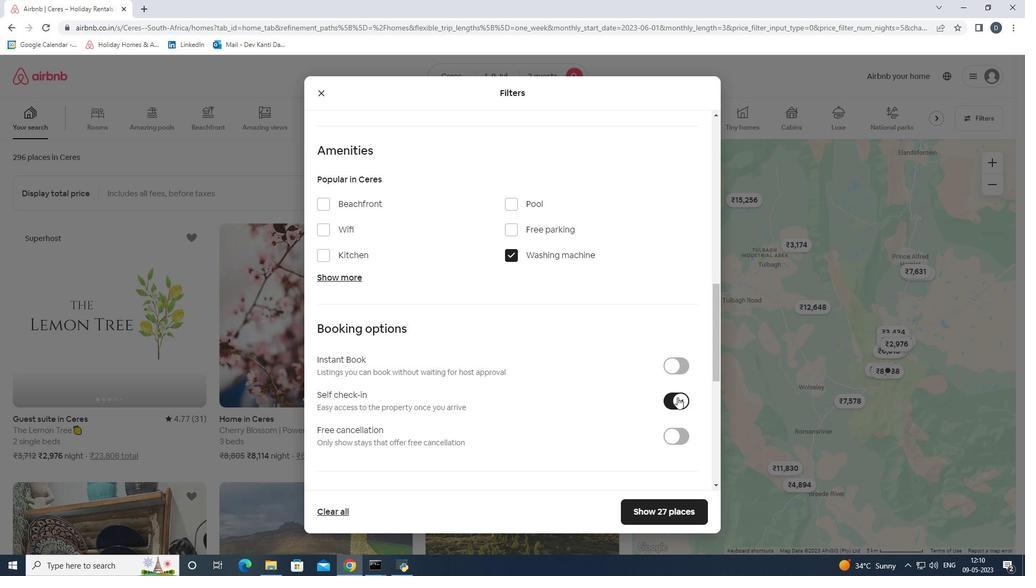 
Action: Mouse scrolled (677, 397) with delta (0, 0)
Screenshot: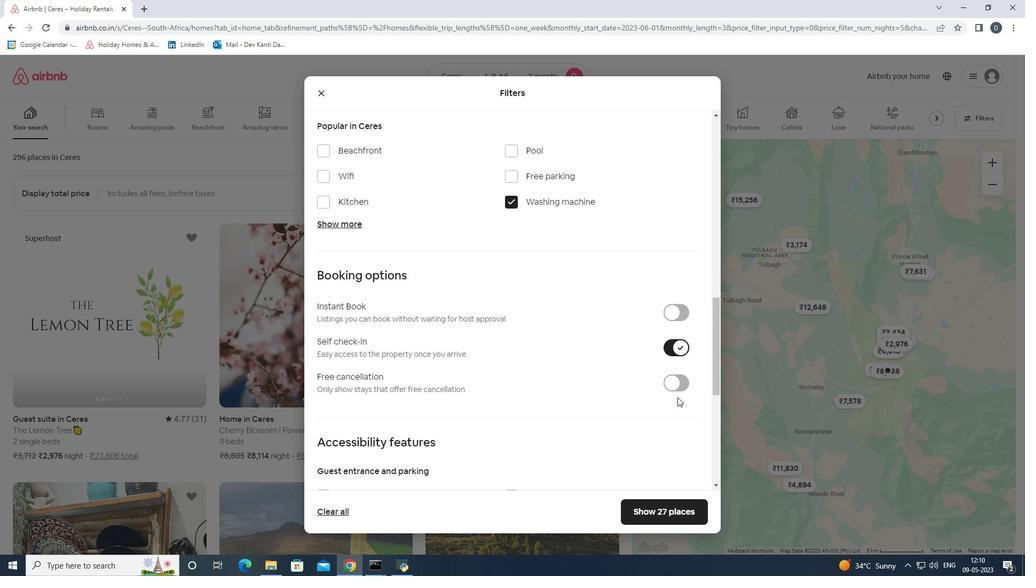 
Action: Mouse moved to (677, 398)
Screenshot: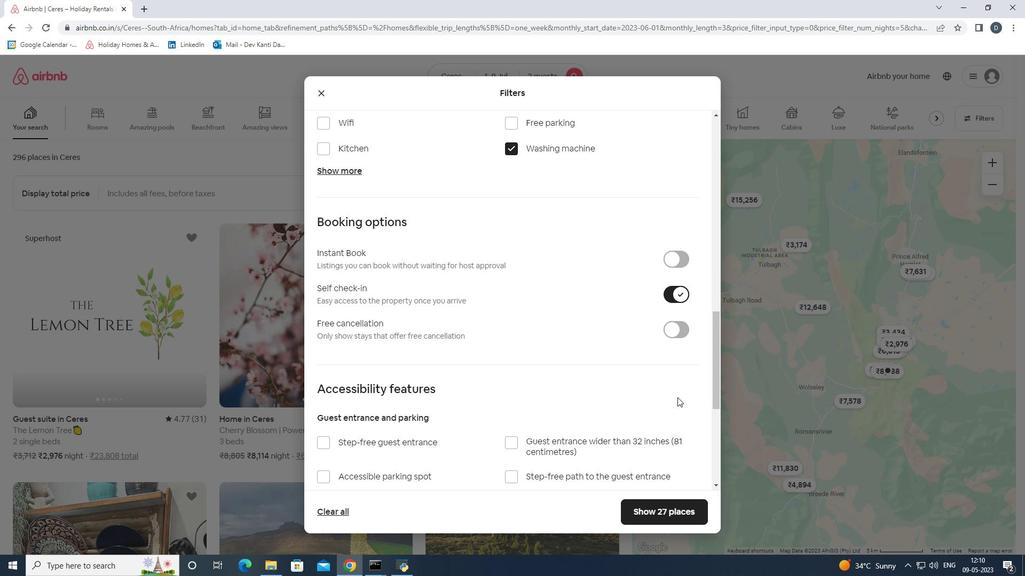 
Action: Mouse scrolled (677, 397) with delta (0, 0)
Screenshot: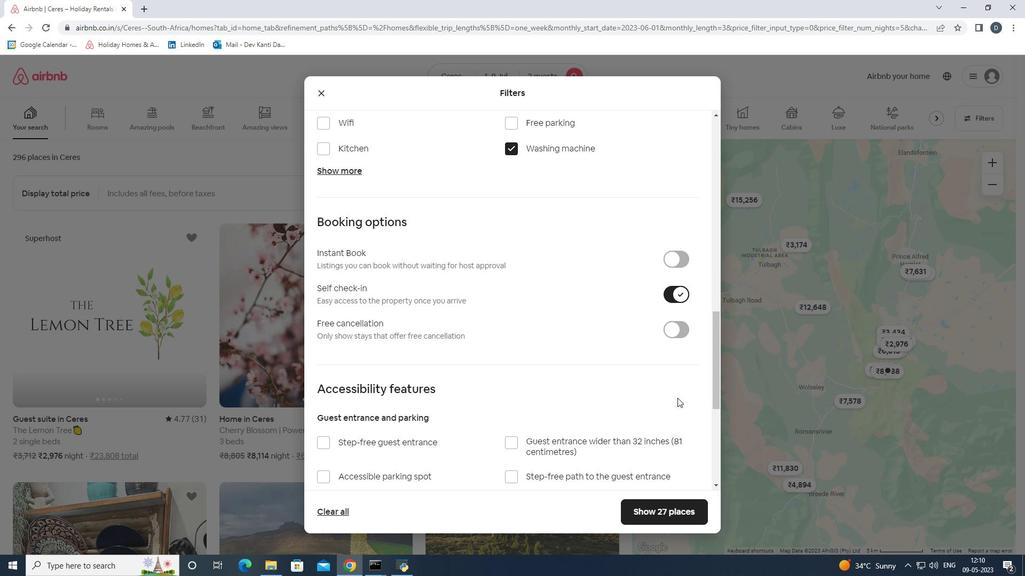 
Action: Mouse scrolled (677, 397) with delta (0, 0)
Screenshot: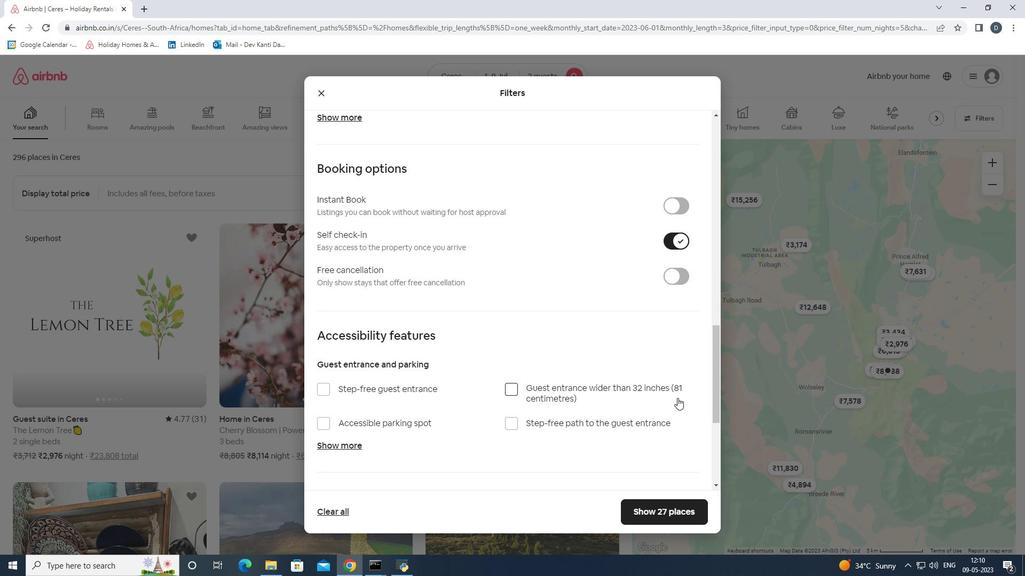 
Action: Mouse scrolled (677, 397) with delta (0, 0)
Screenshot: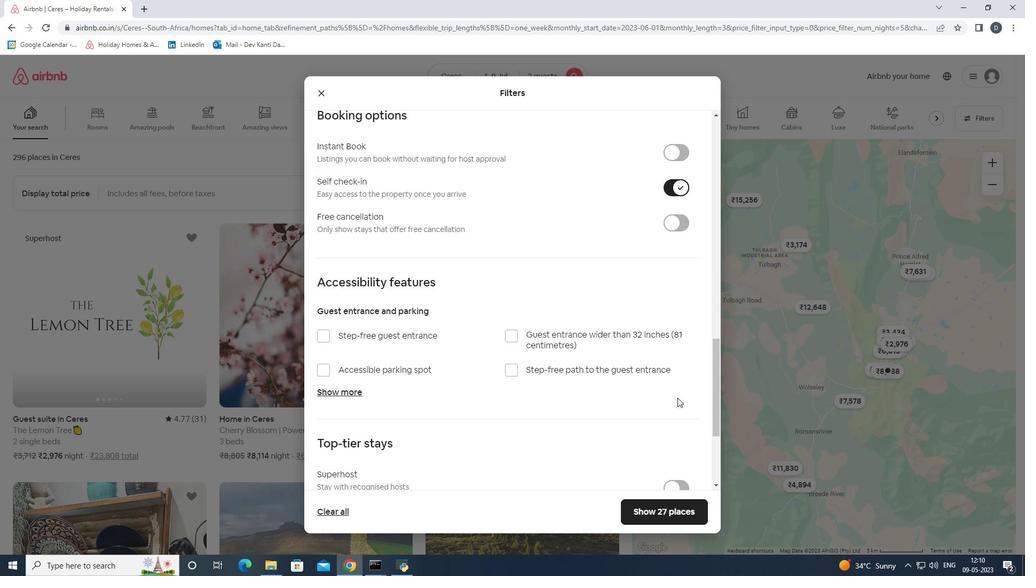 
Action: Mouse scrolled (677, 397) with delta (0, 0)
Screenshot: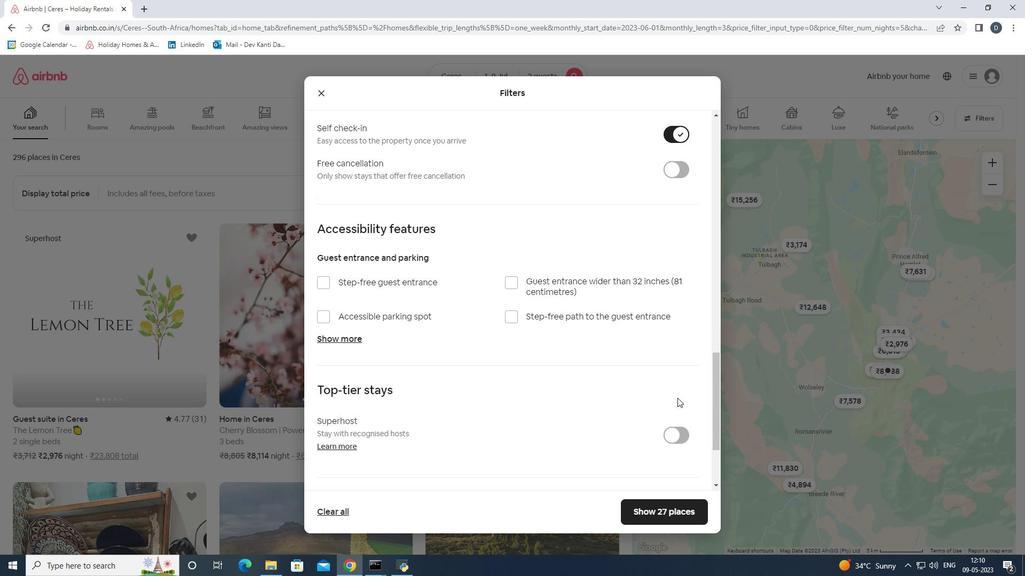 
Action: Mouse scrolled (677, 397) with delta (0, 0)
Screenshot: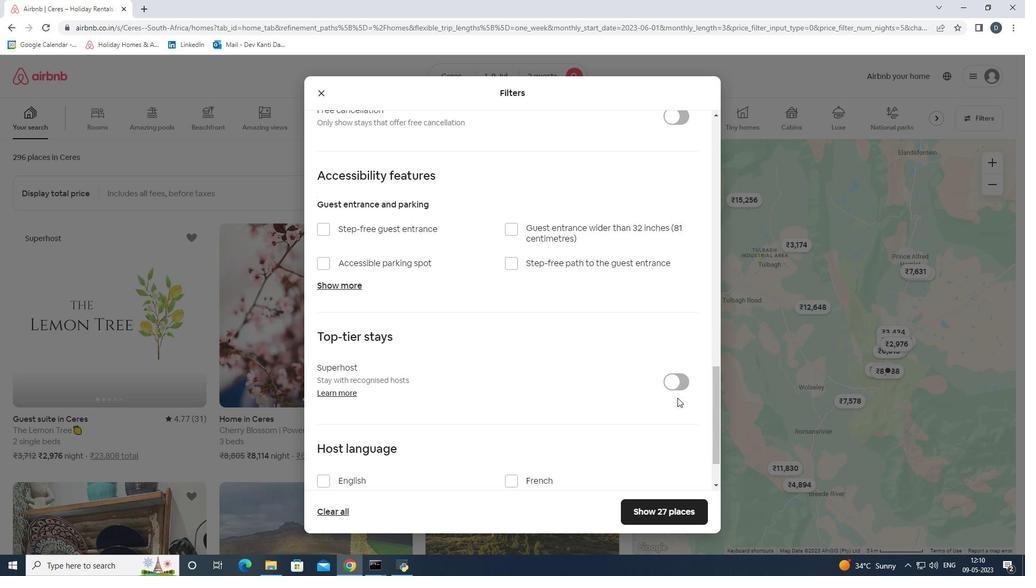 
Action: Mouse moved to (428, 420)
Screenshot: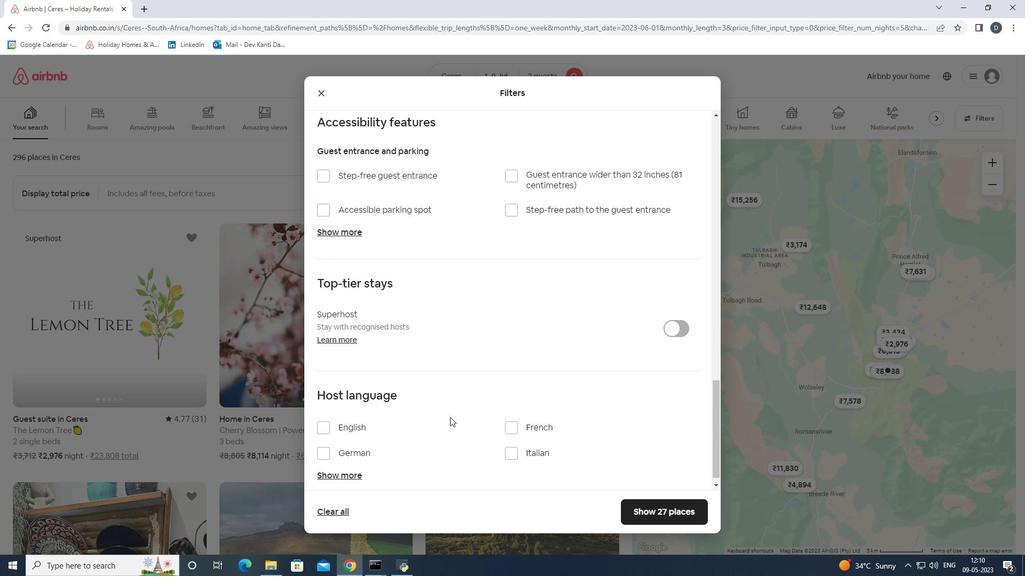 
Action: Mouse scrolled (428, 419) with delta (0, 0)
Screenshot: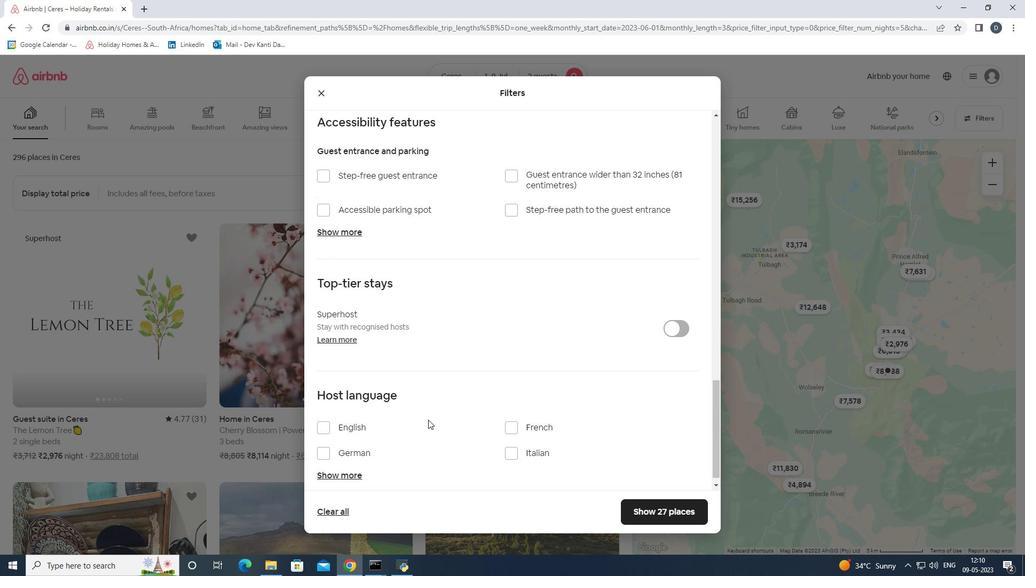 
Action: Mouse moved to (319, 414)
Screenshot: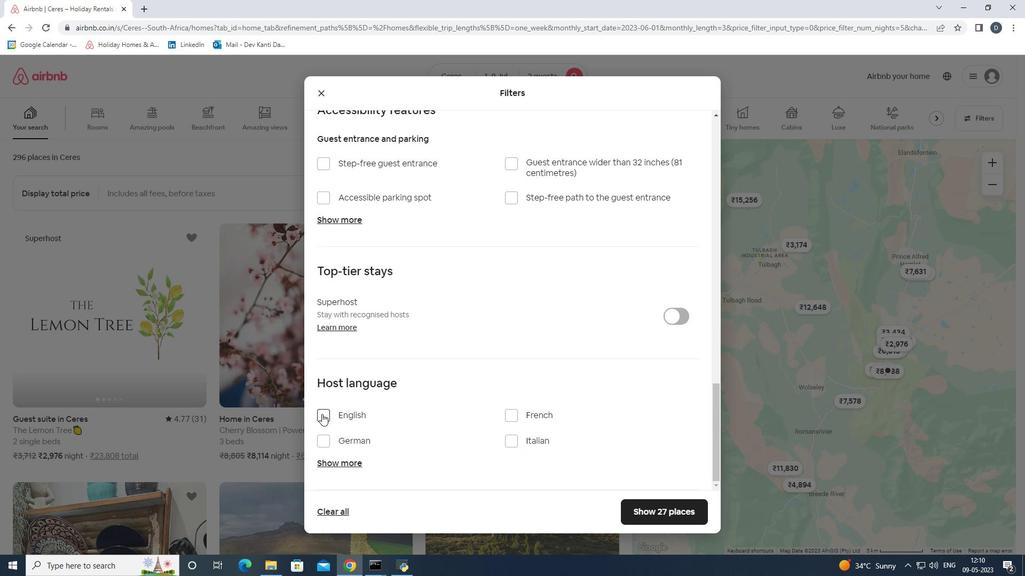 
Action: Mouse pressed left at (319, 414)
Screenshot: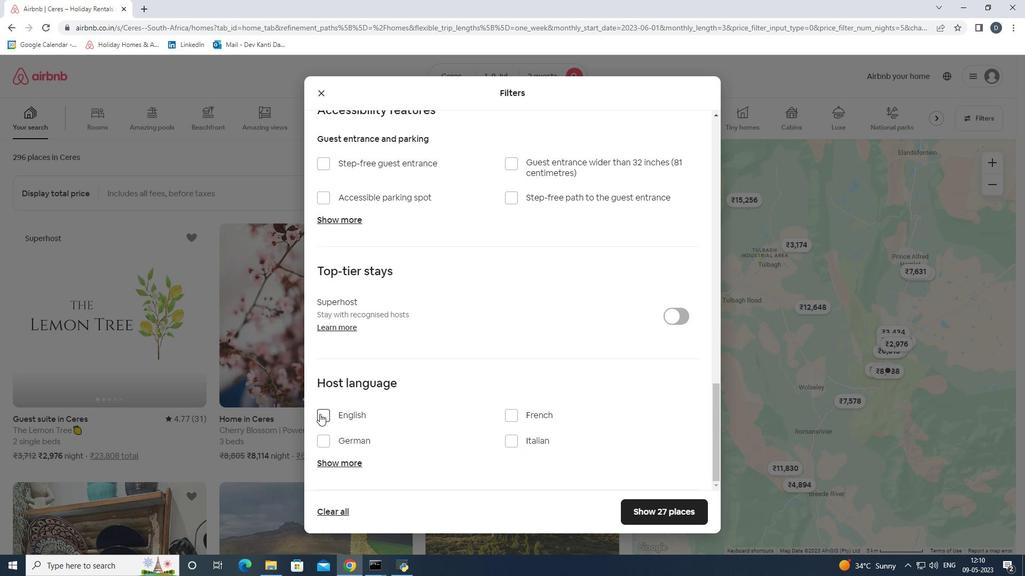 
Action: Mouse moved to (650, 507)
Screenshot: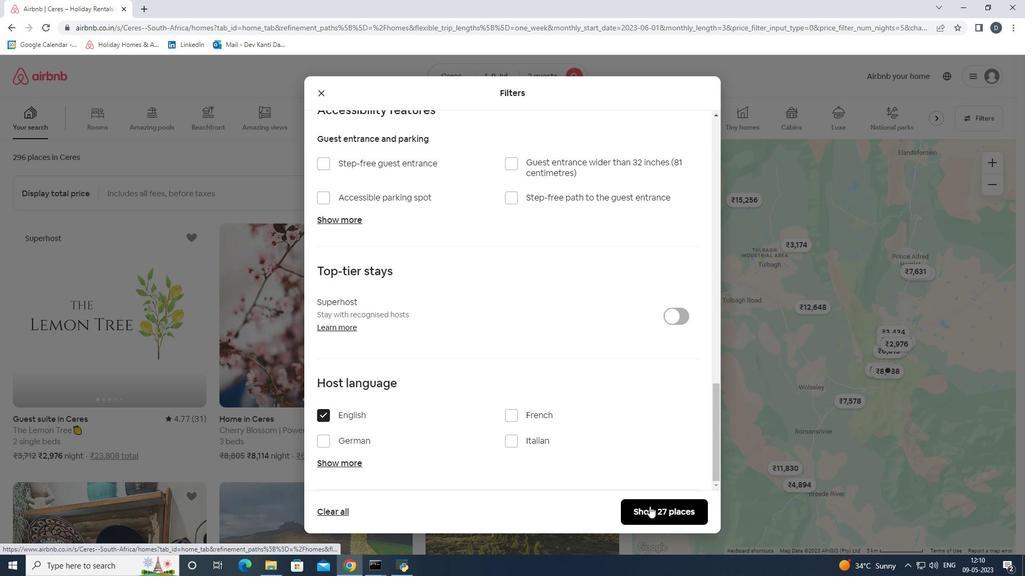 
Action: Mouse pressed left at (650, 507)
Screenshot: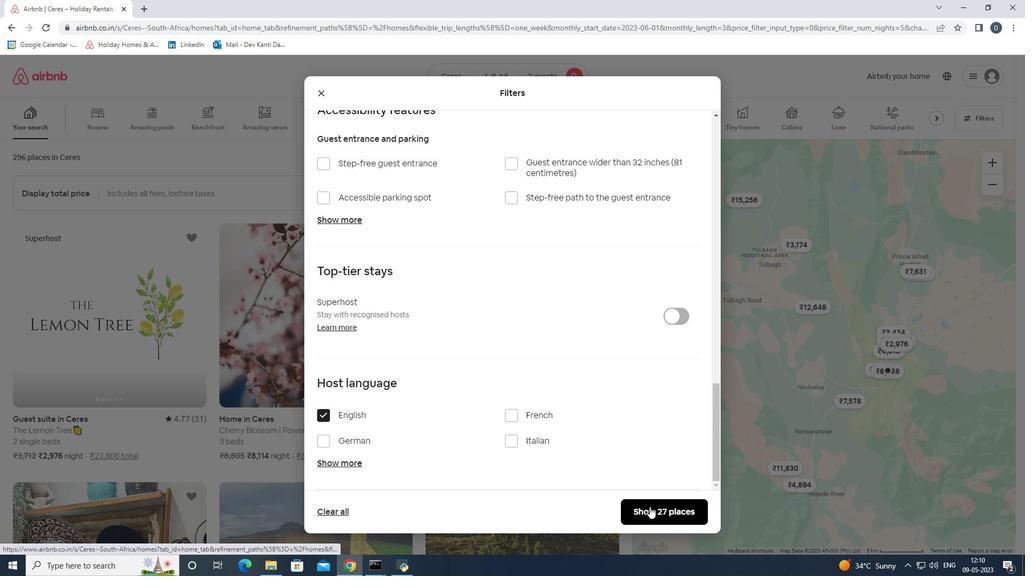
Action: Mouse moved to (637, 486)
Screenshot: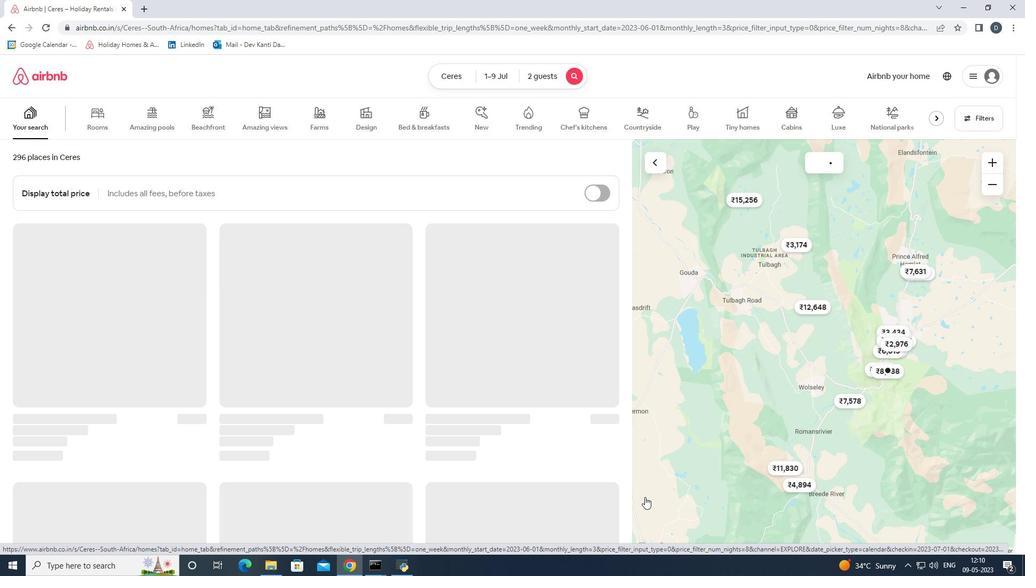 
